 Task: In the  document elizabeth.rtf Add another  'page' Use the Tool Explore 'and look for brief about the picture in first page, copy 2-3 lines in second sheet.' Align the text to the center
Action: Mouse moved to (111, 68)
Screenshot: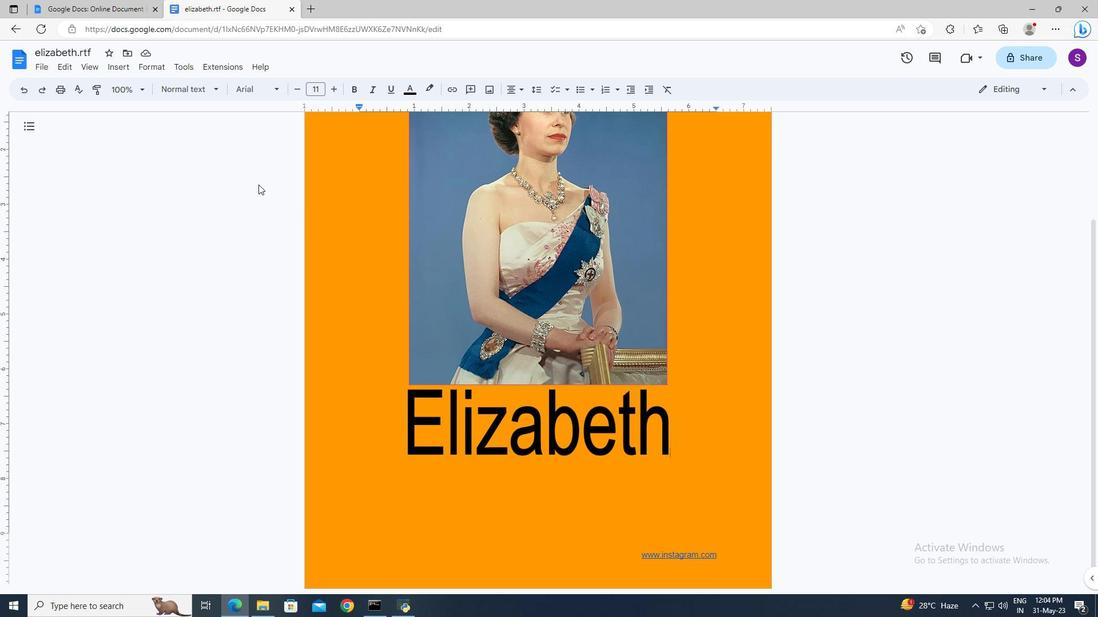 
Action: Mouse pressed left at (111, 68)
Screenshot: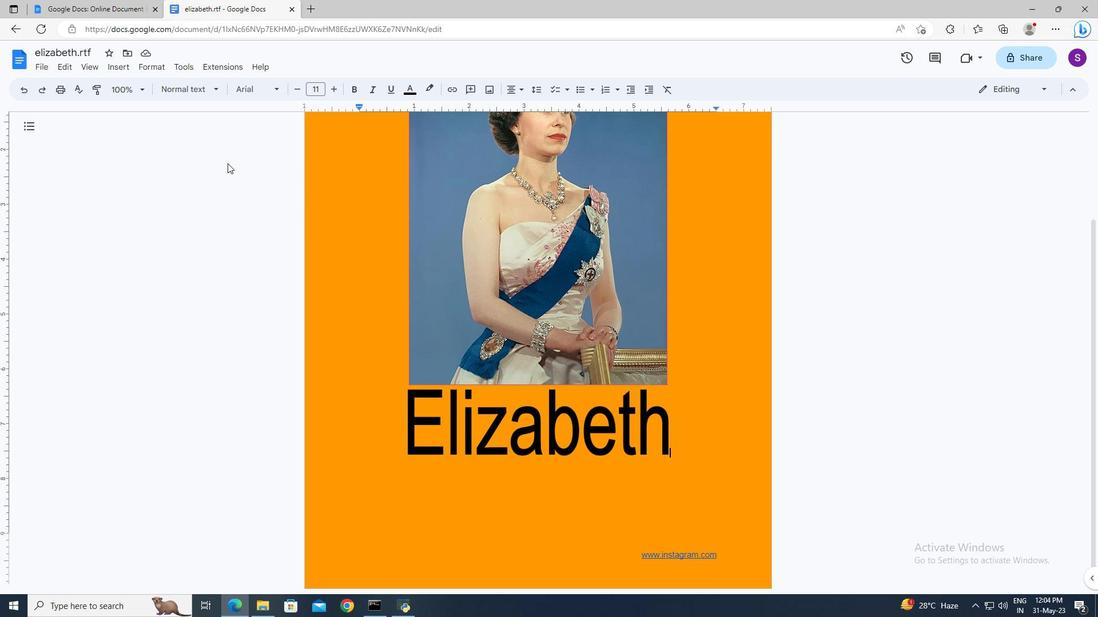 
Action: Mouse moved to (291, 394)
Screenshot: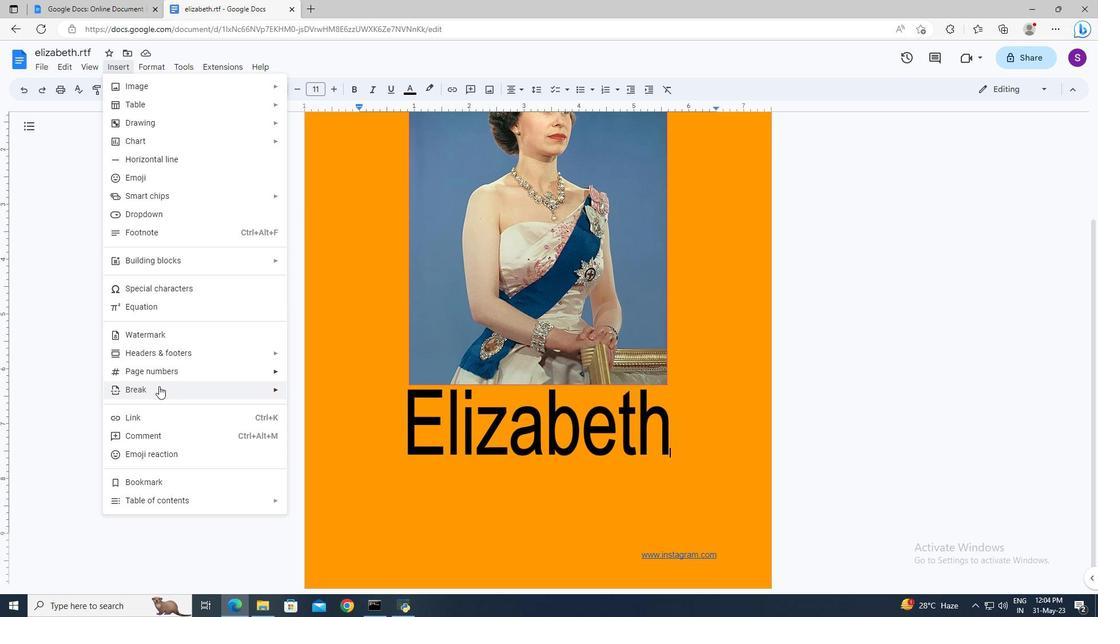
Action: Mouse pressed left at (291, 394)
Screenshot: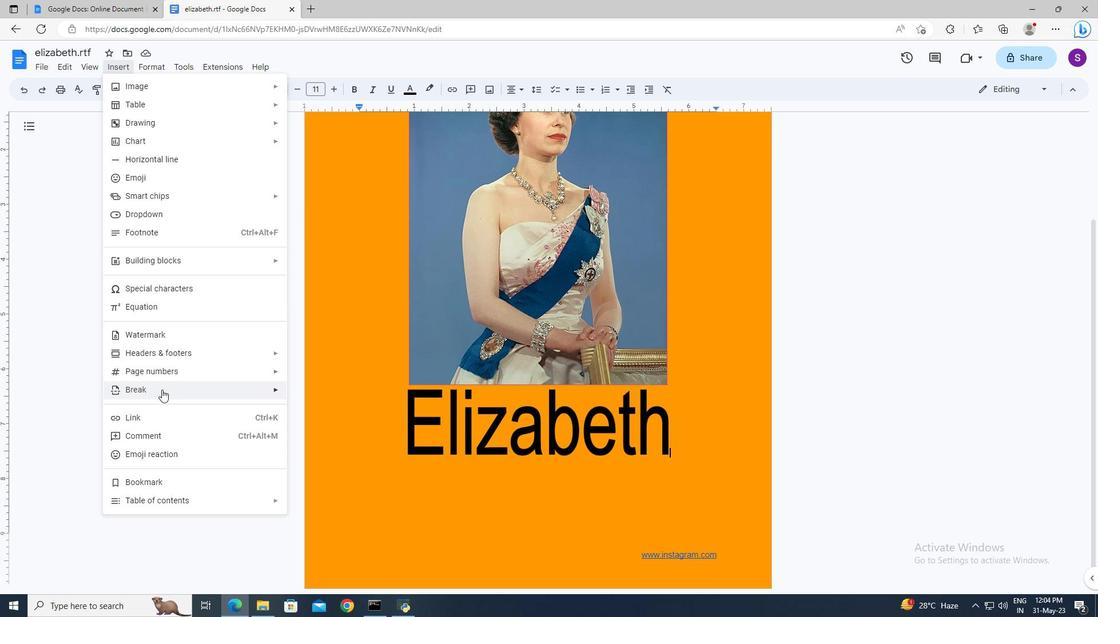 
Action: Mouse moved to (286, 367)
Screenshot: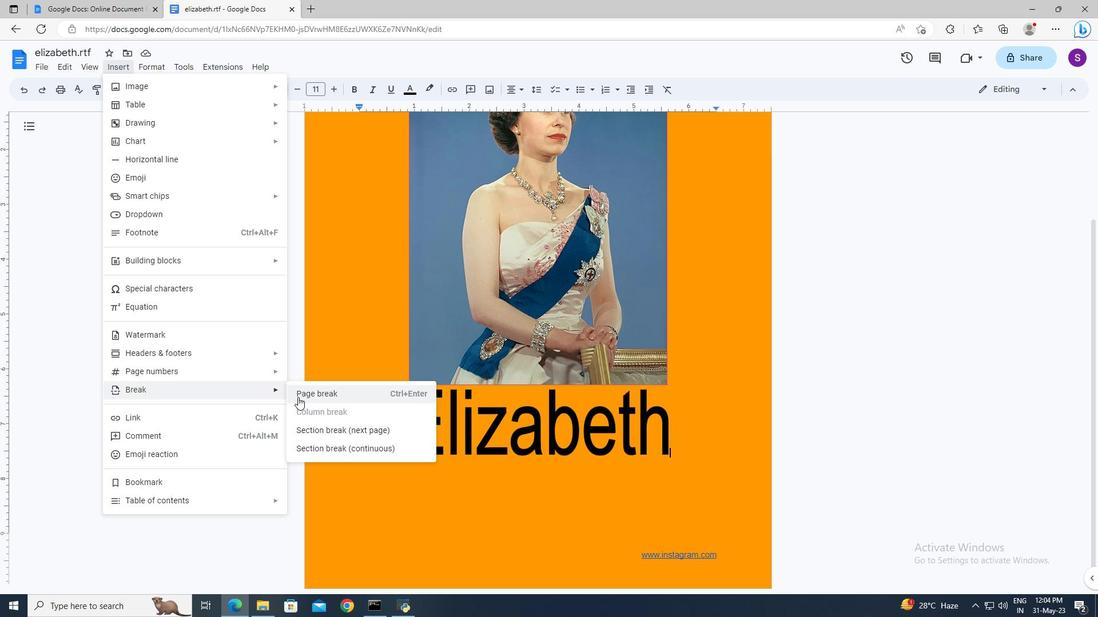 
Action: Key pressed ctrl+Z
Screenshot: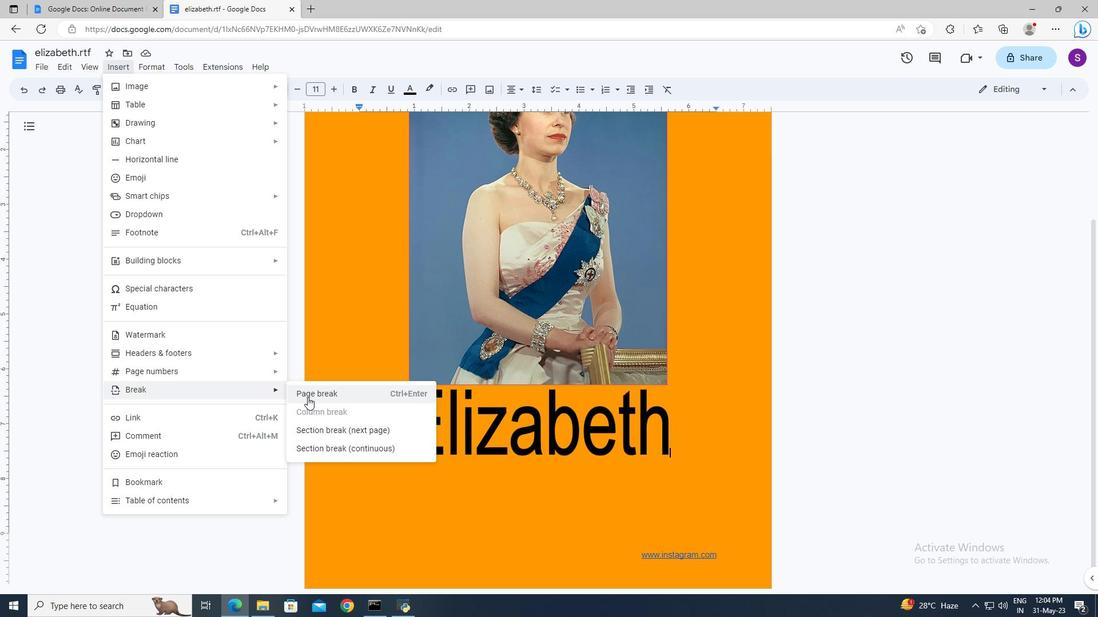 
Action: Mouse moved to (129, 71)
Screenshot: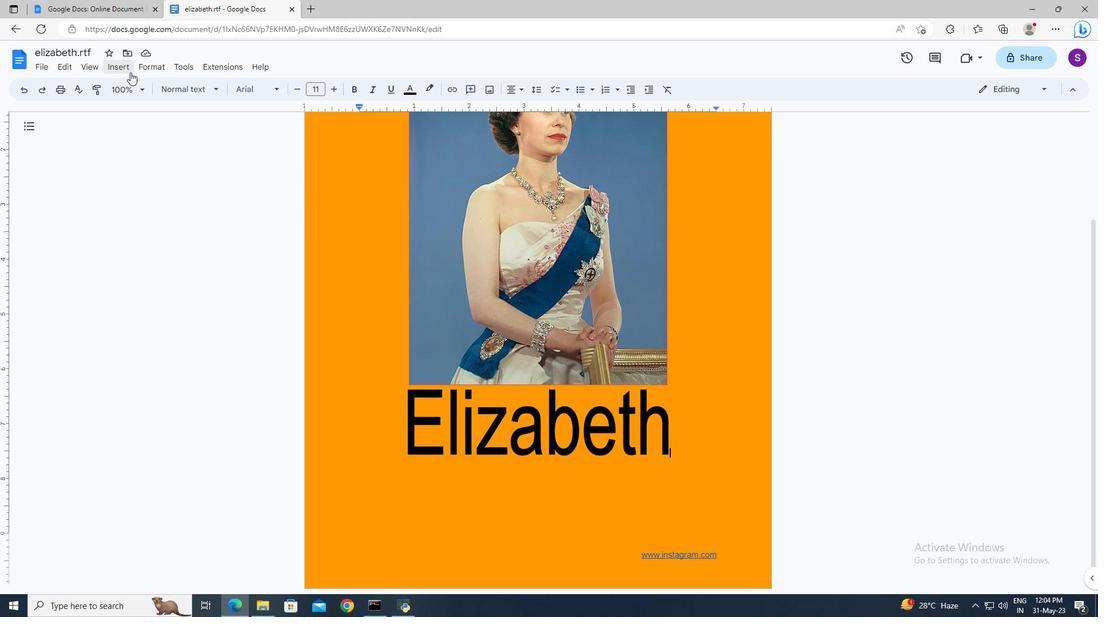 
Action: Mouse pressed left at (129, 71)
Screenshot: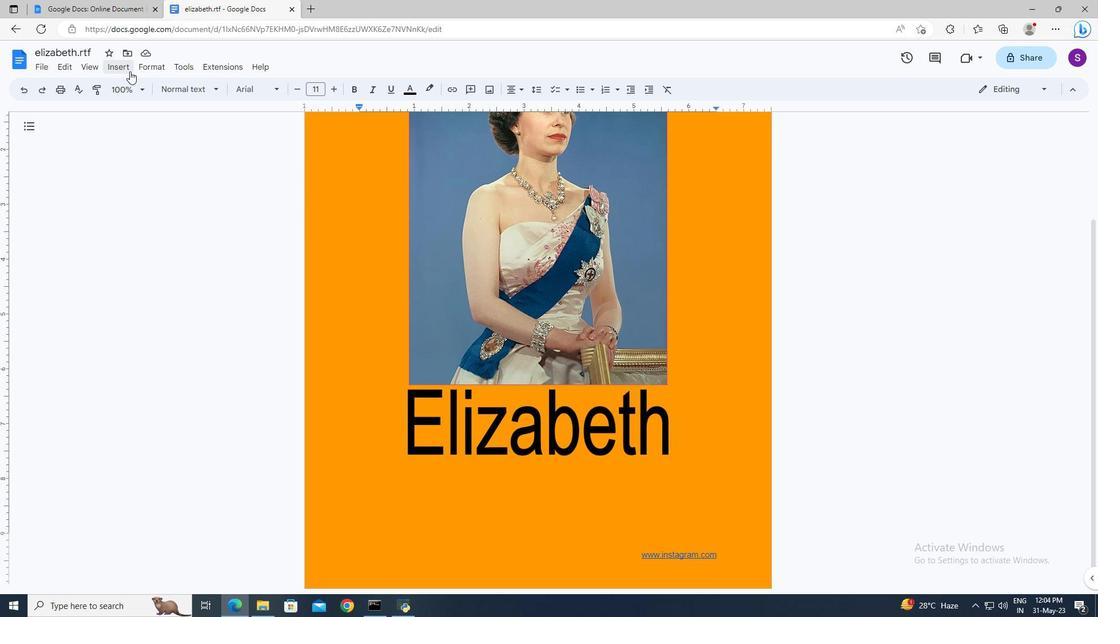 
Action: Mouse moved to (307, 397)
Screenshot: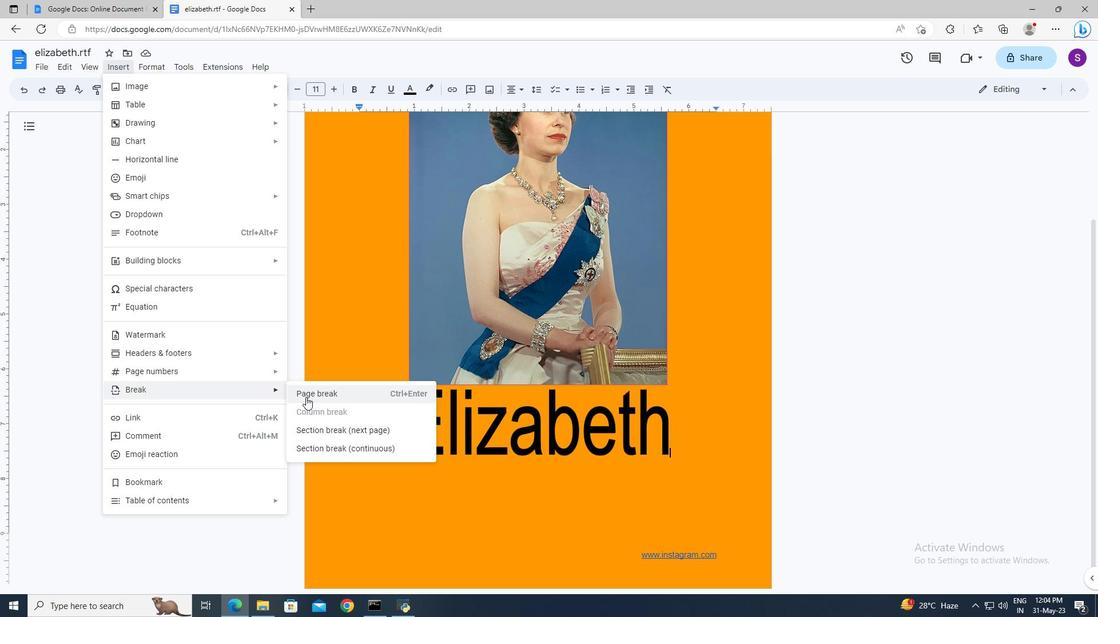 
Action: Mouse pressed left at (307, 397)
Screenshot: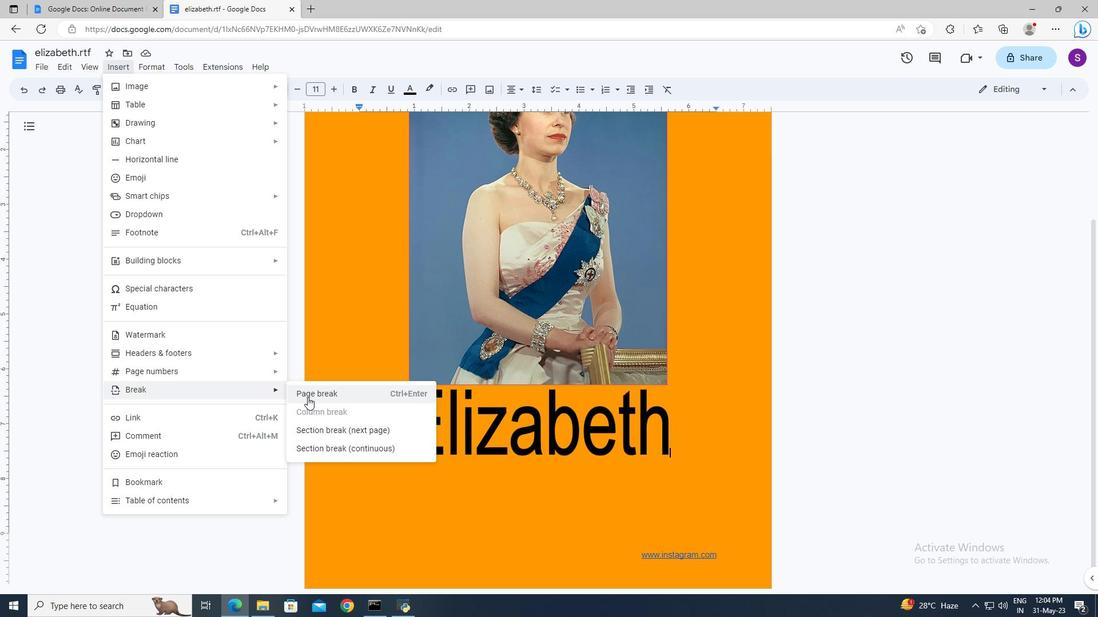 
Action: Mouse moved to (188, 70)
Screenshot: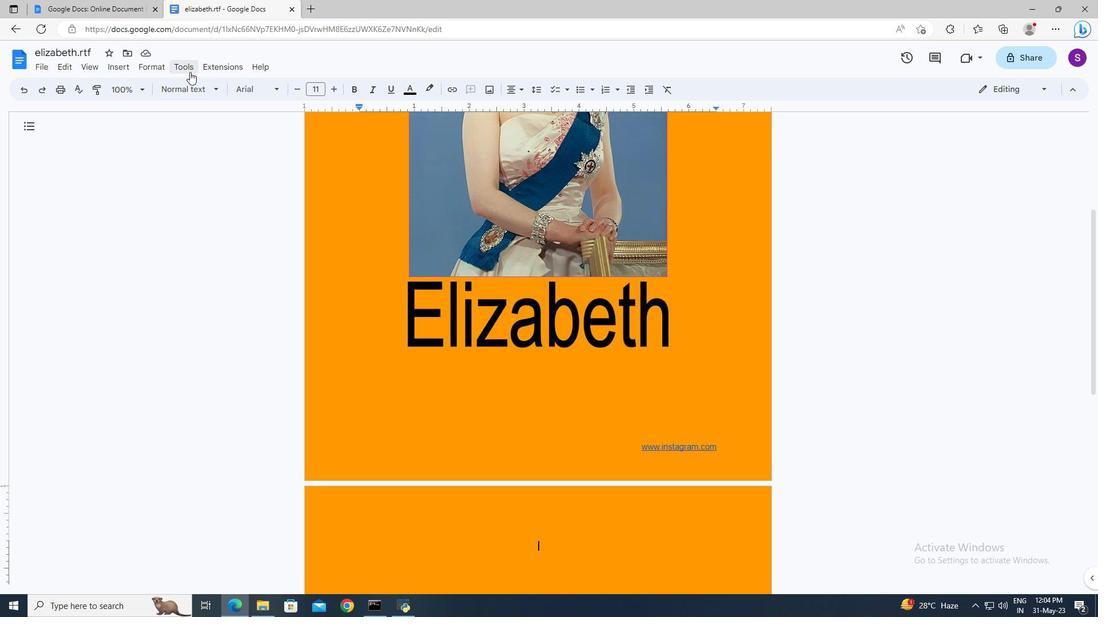 
Action: Mouse pressed left at (188, 70)
Screenshot: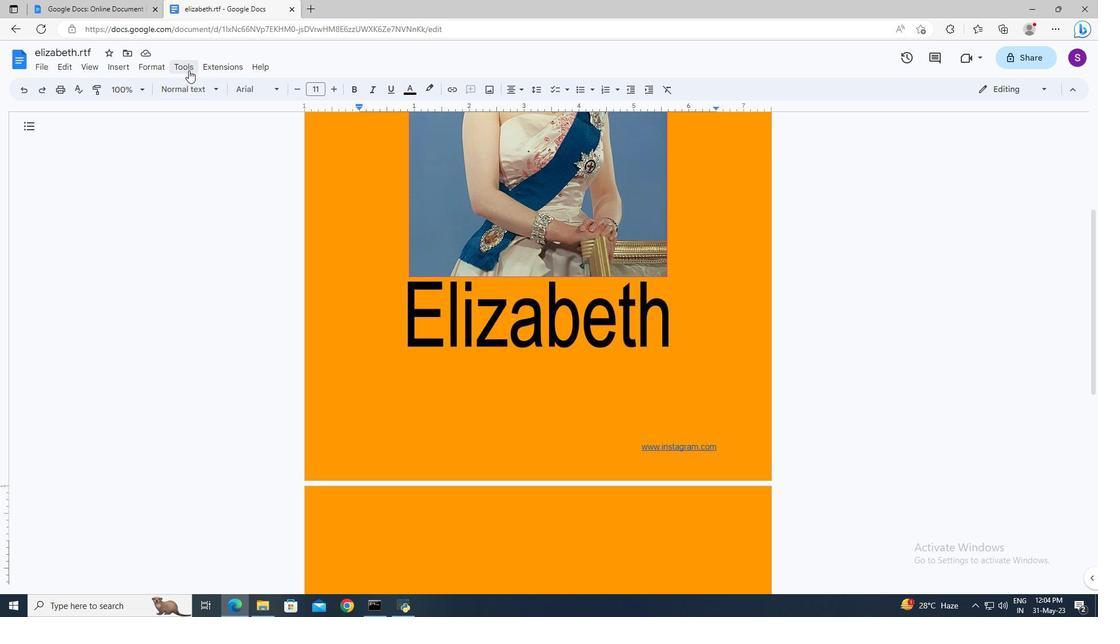 
Action: Mouse moved to (215, 197)
Screenshot: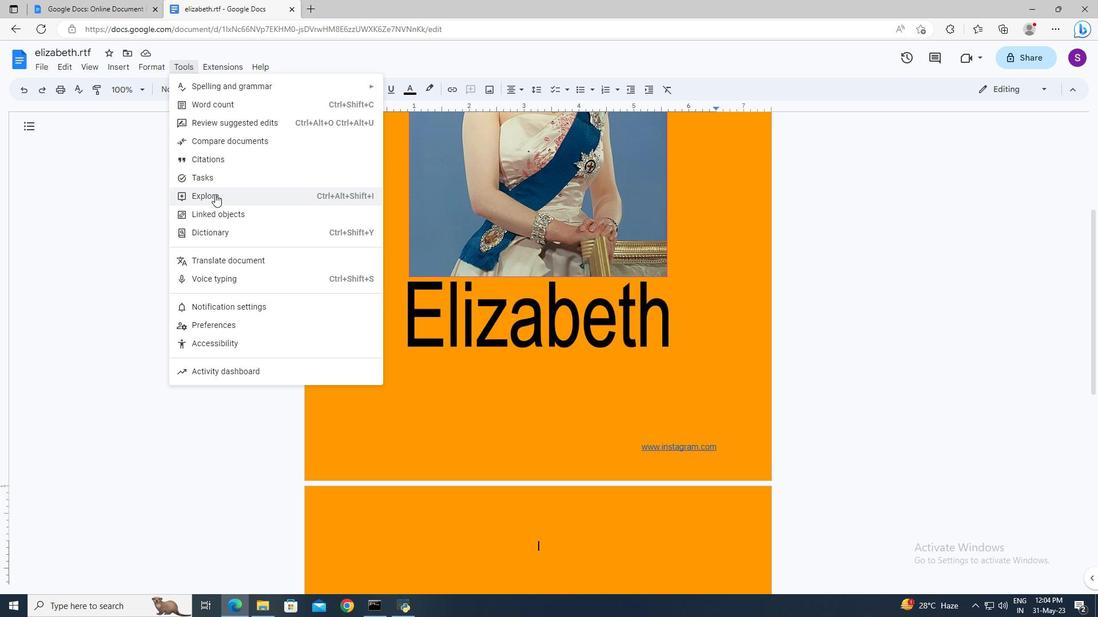 
Action: Mouse pressed left at (215, 197)
Screenshot: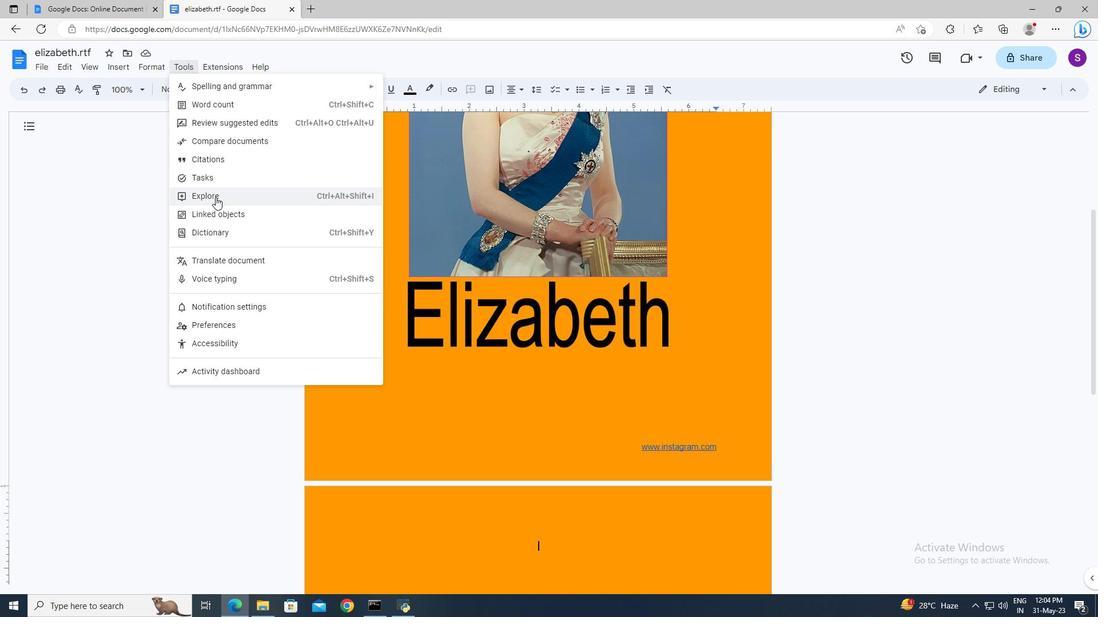
Action: Mouse moved to (975, 121)
Screenshot: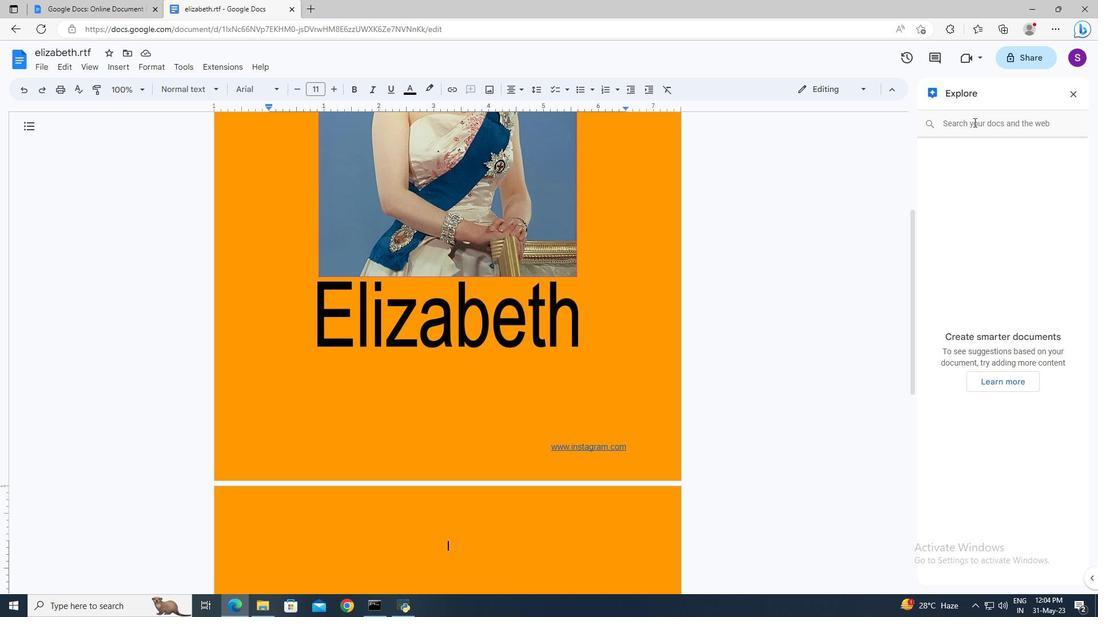 
Action: Mouse pressed left at (975, 121)
Screenshot: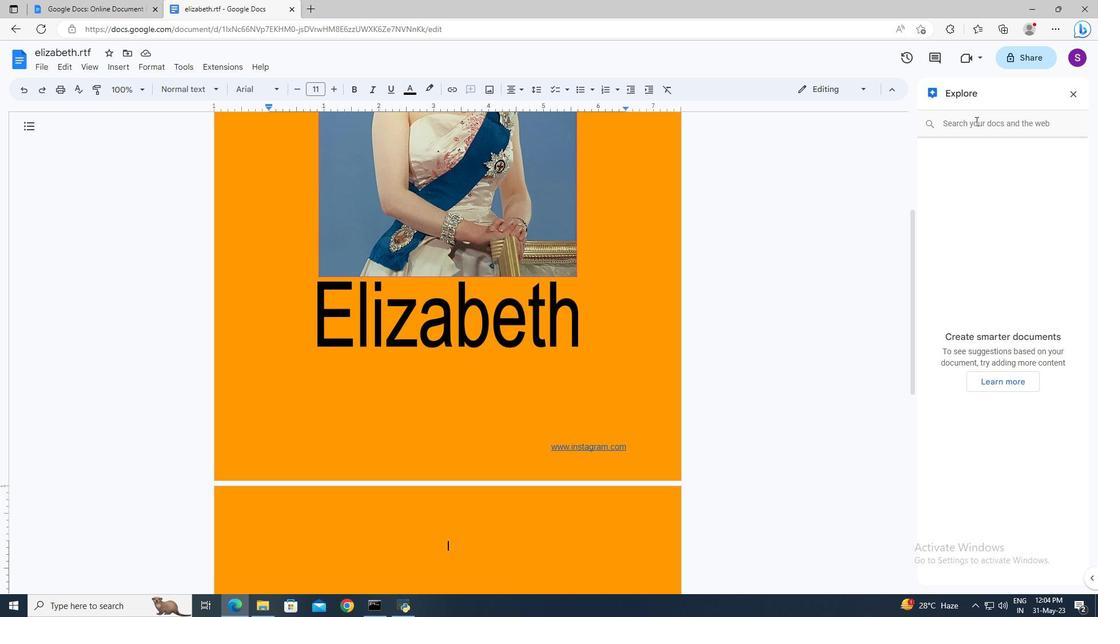 
Action: Key pressed brief<Key.space>about<Key.space>queen<Key.space><Key.shift>Elizabeth<Key.space><Key.shift>II<Key.enter>
Screenshot: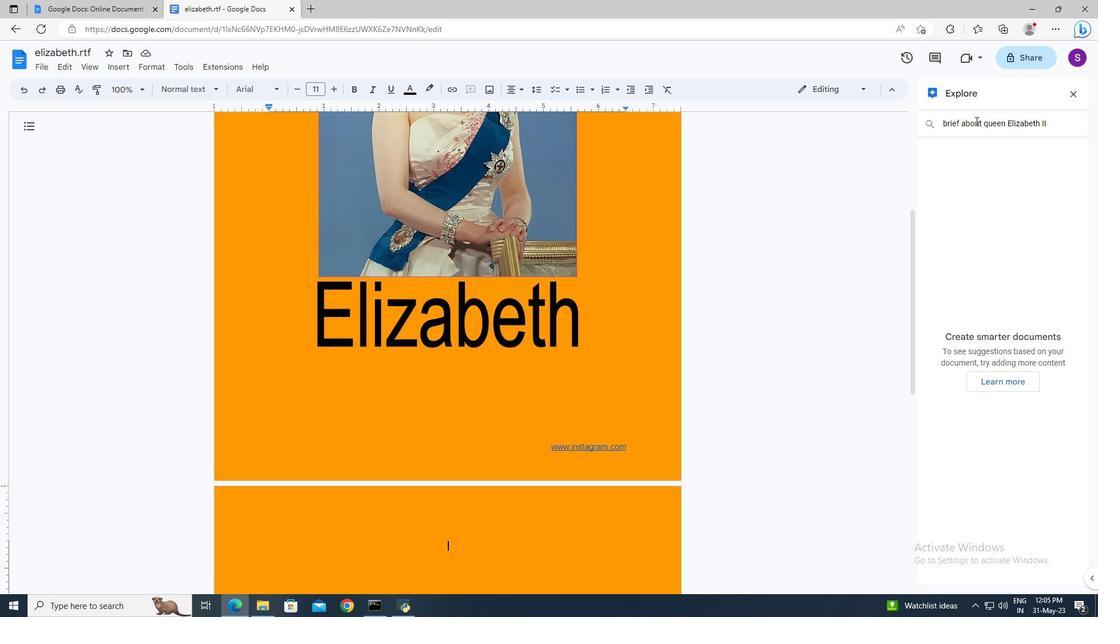 
Action: Mouse moved to (852, 267)
Screenshot: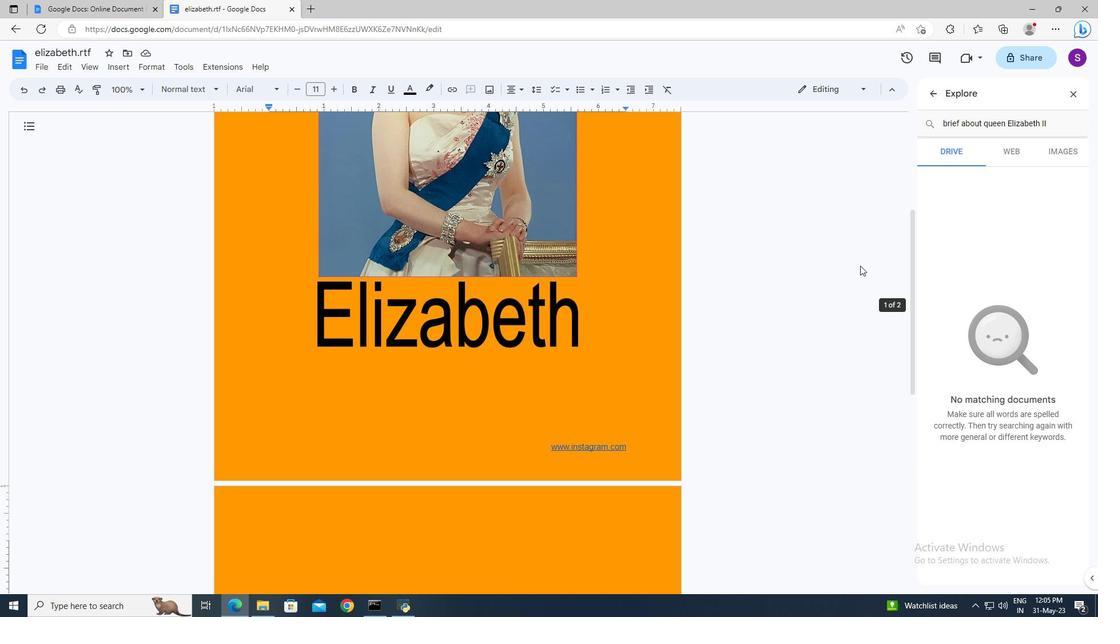 
Action: Mouse scrolled (852, 267) with delta (0, 0)
Screenshot: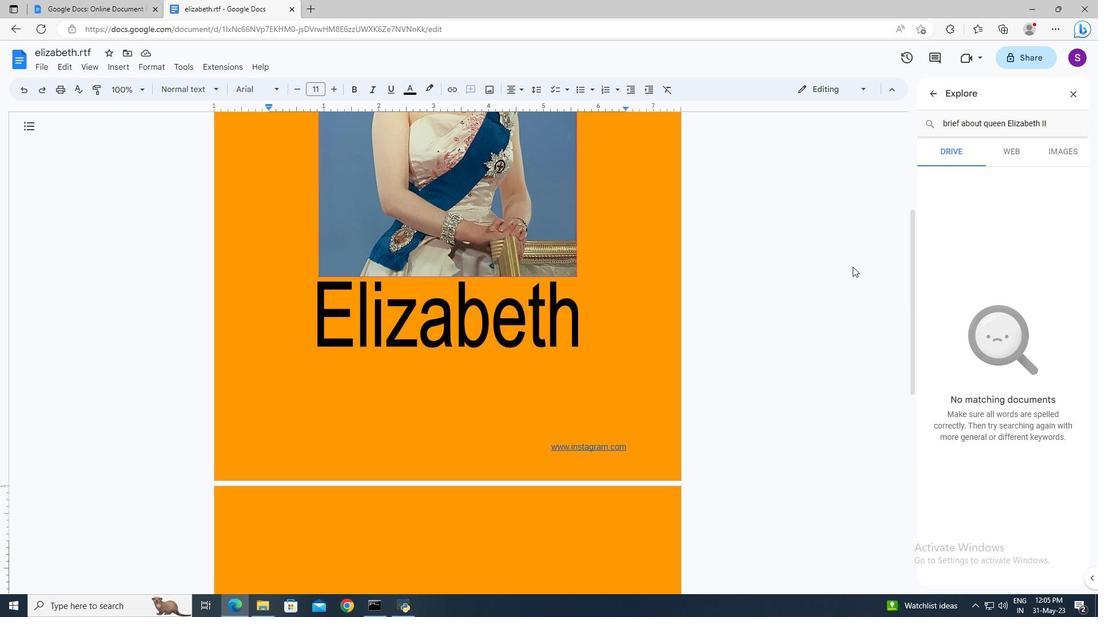
Action: Mouse moved to (963, 201)
Screenshot: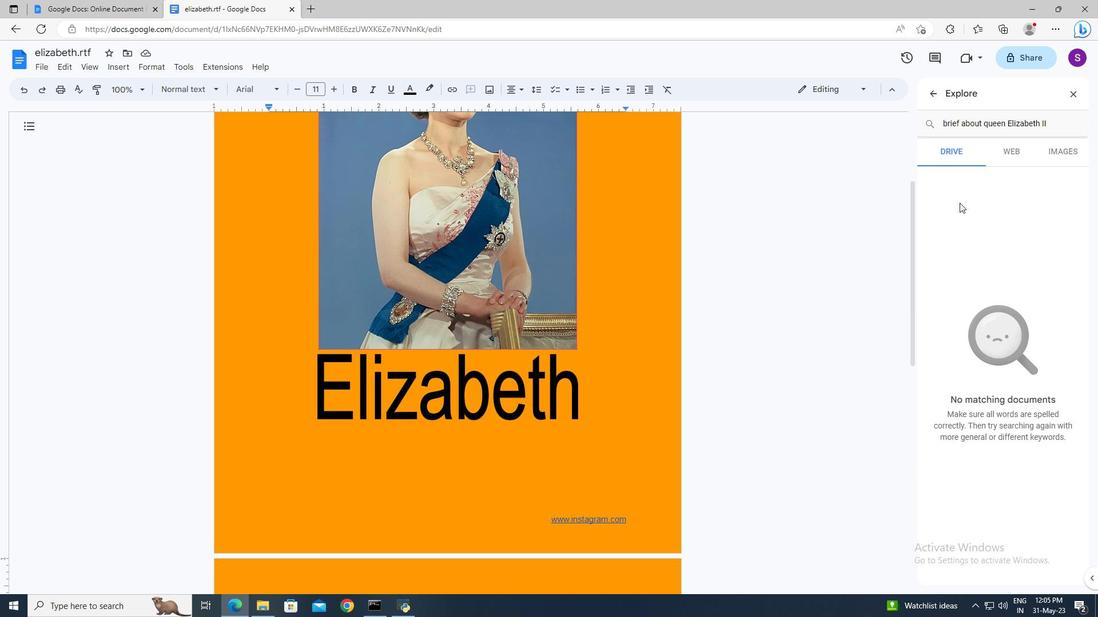 
Action: Mouse scrolled (963, 202) with delta (0, 0)
Screenshot: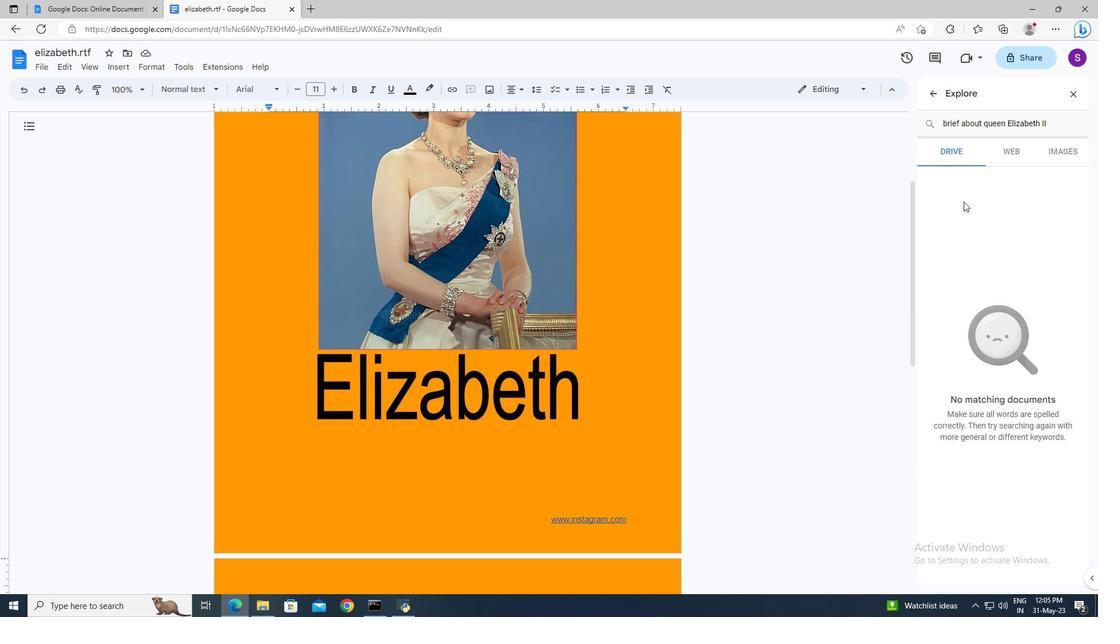 
Action: Mouse scrolled (963, 202) with delta (0, 0)
Screenshot: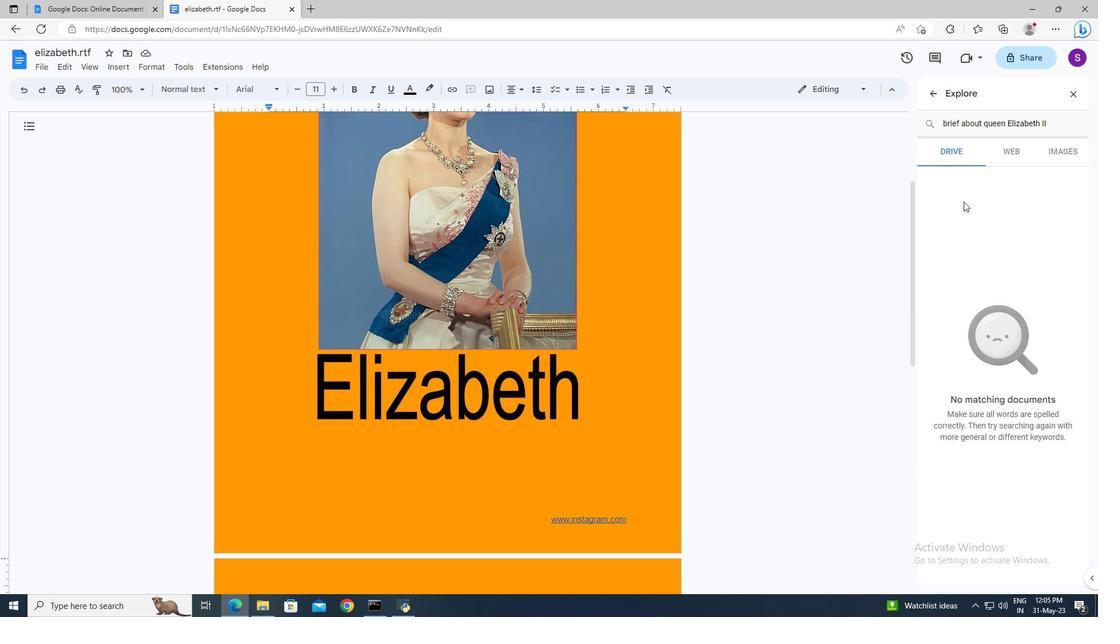 
Action: Mouse moved to (818, 202)
Screenshot: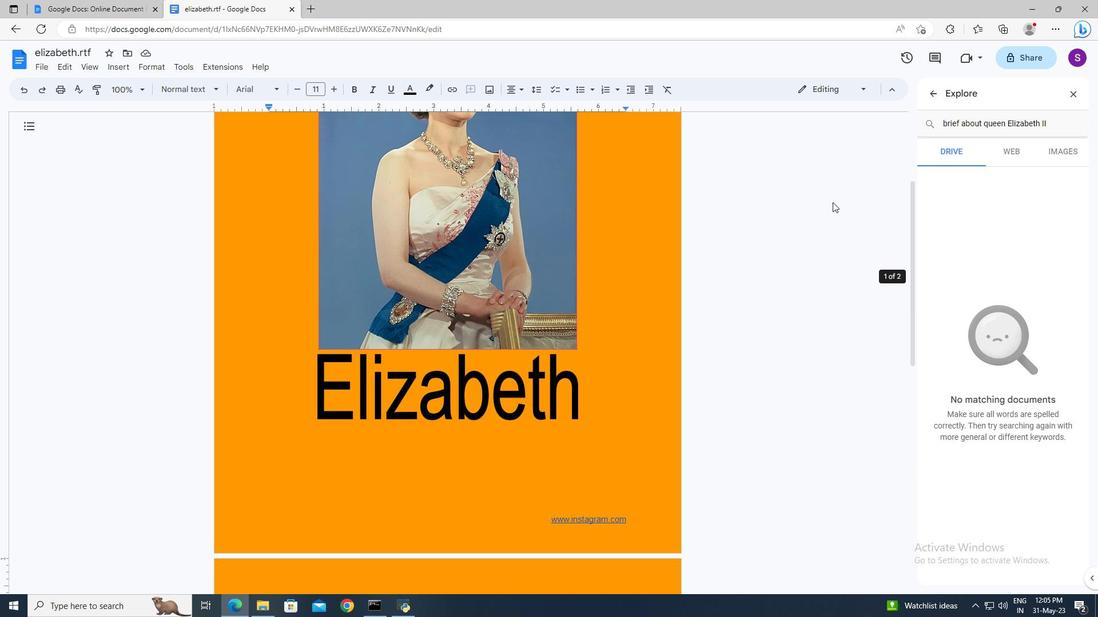 
Action: Mouse scrolled (818, 203) with delta (0, 0)
Screenshot: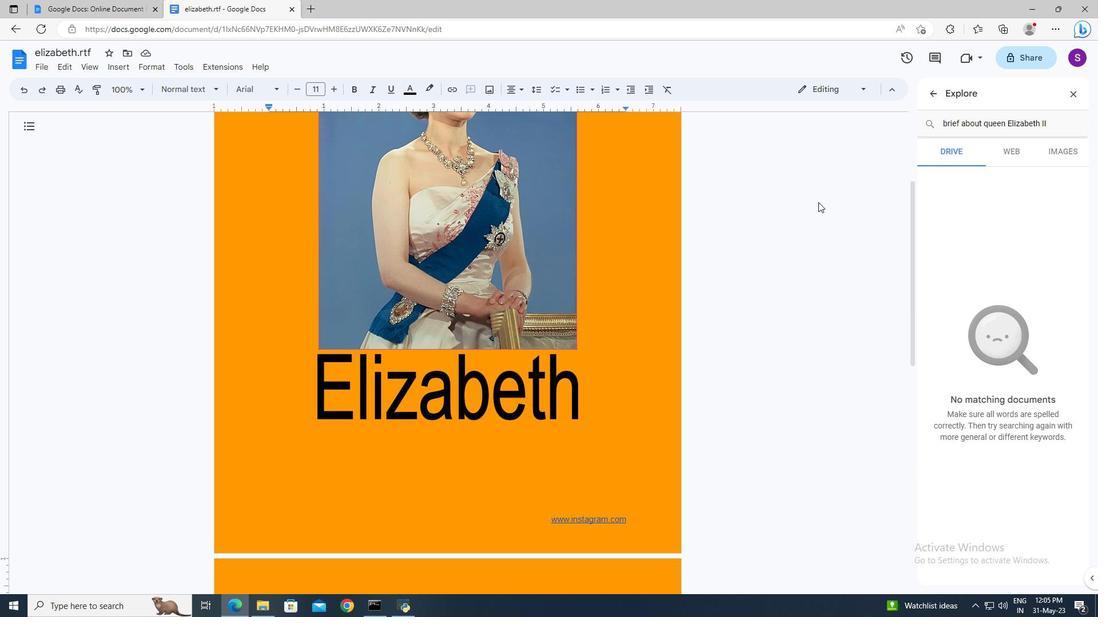 
Action: Mouse moved to (1013, 151)
Screenshot: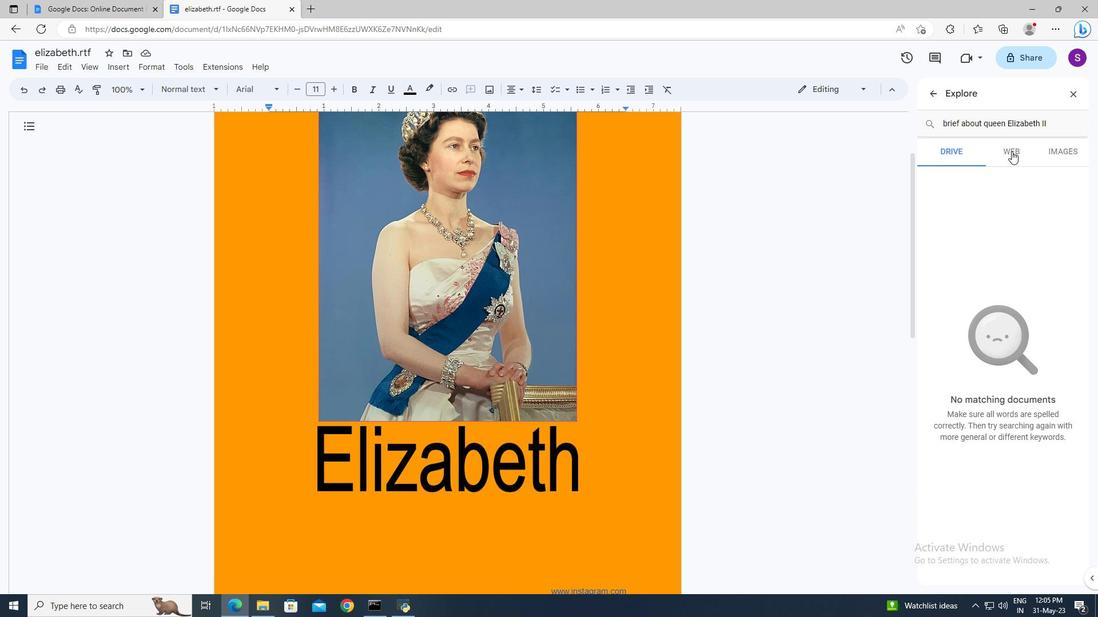 
Action: Mouse pressed left at (1013, 151)
Screenshot: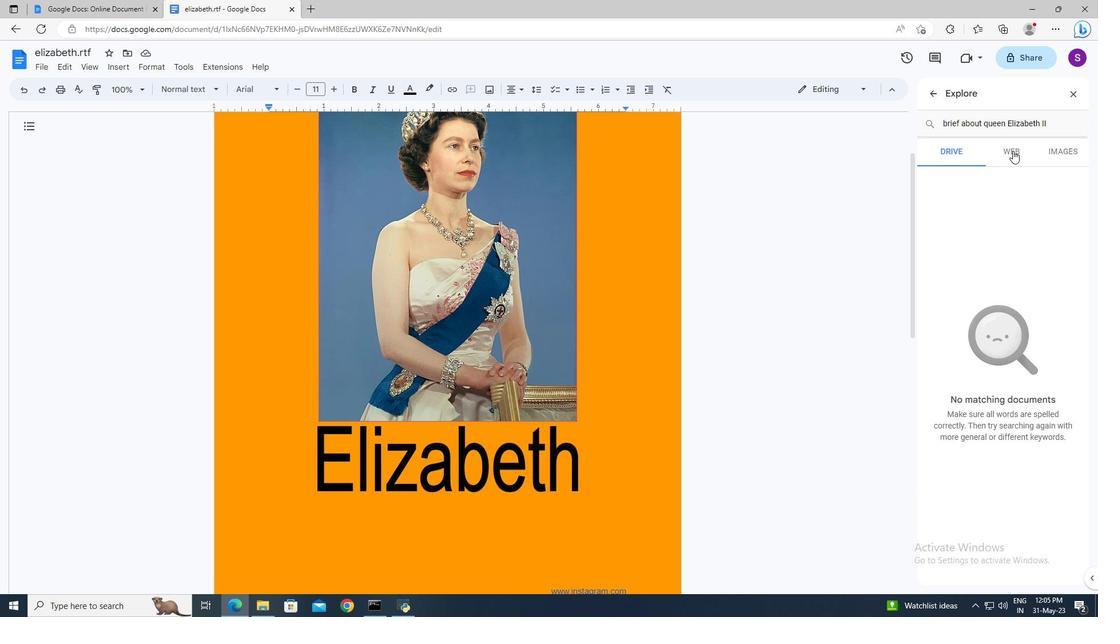 
Action: Mouse moved to (999, 219)
Screenshot: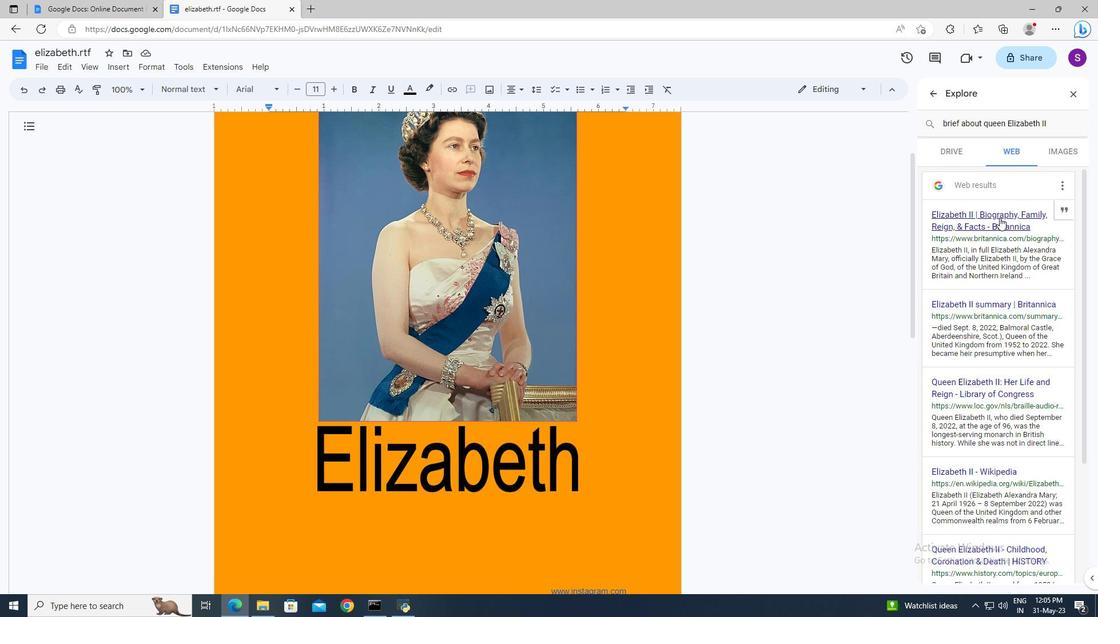 
Action: Mouse pressed left at (999, 219)
Screenshot: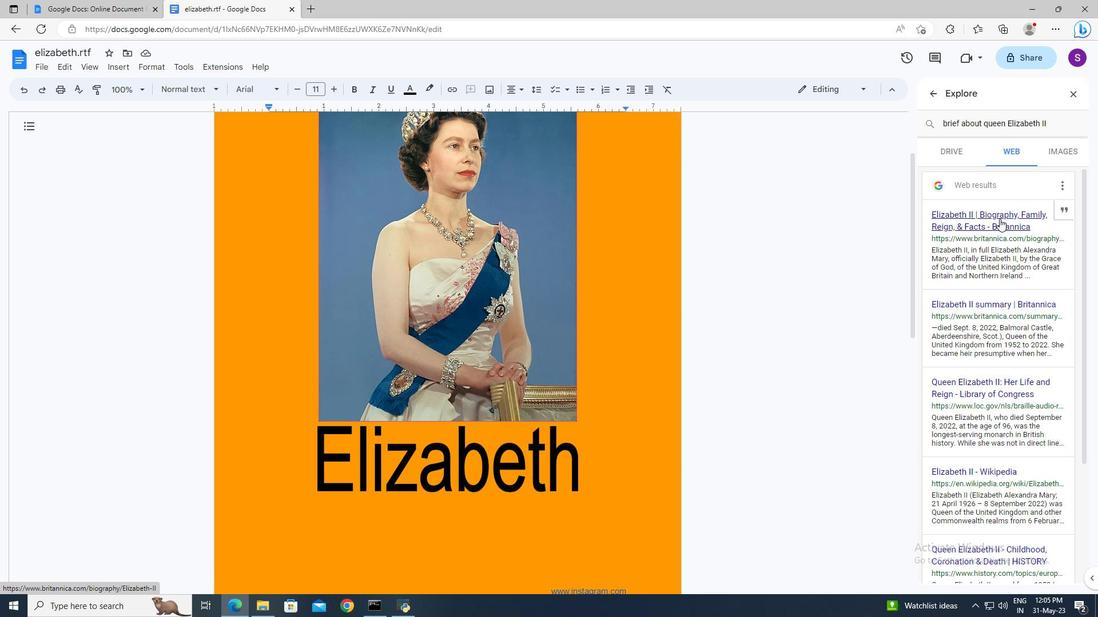 
Action: Mouse moved to (294, 295)
Screenshot: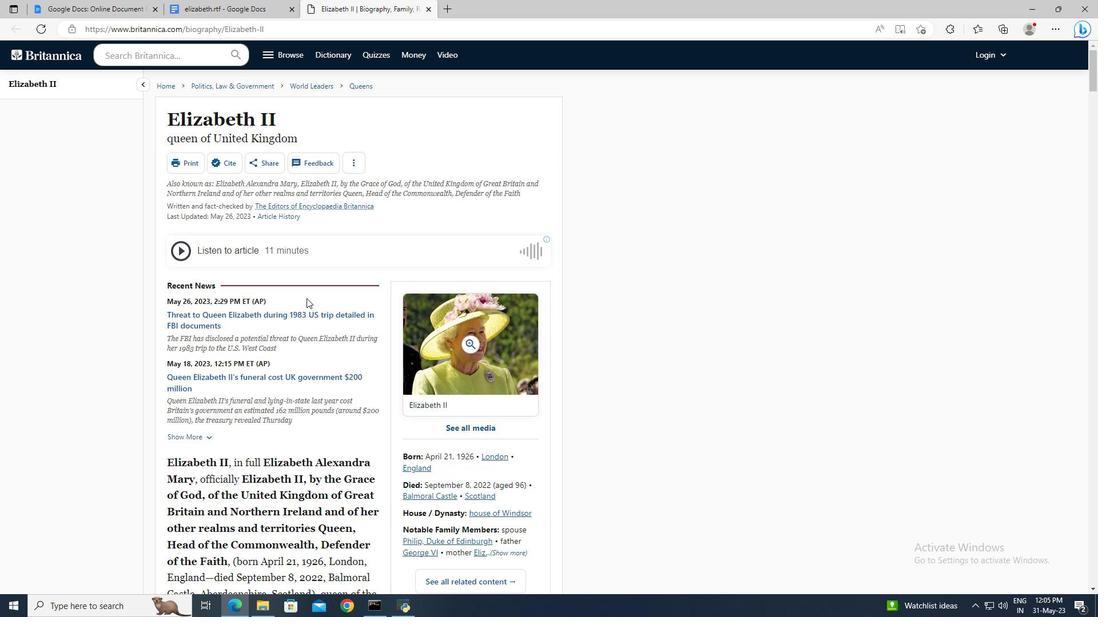 
Action: Mouse scrolled (294, 294) with delta (0, 0)
Screenshot: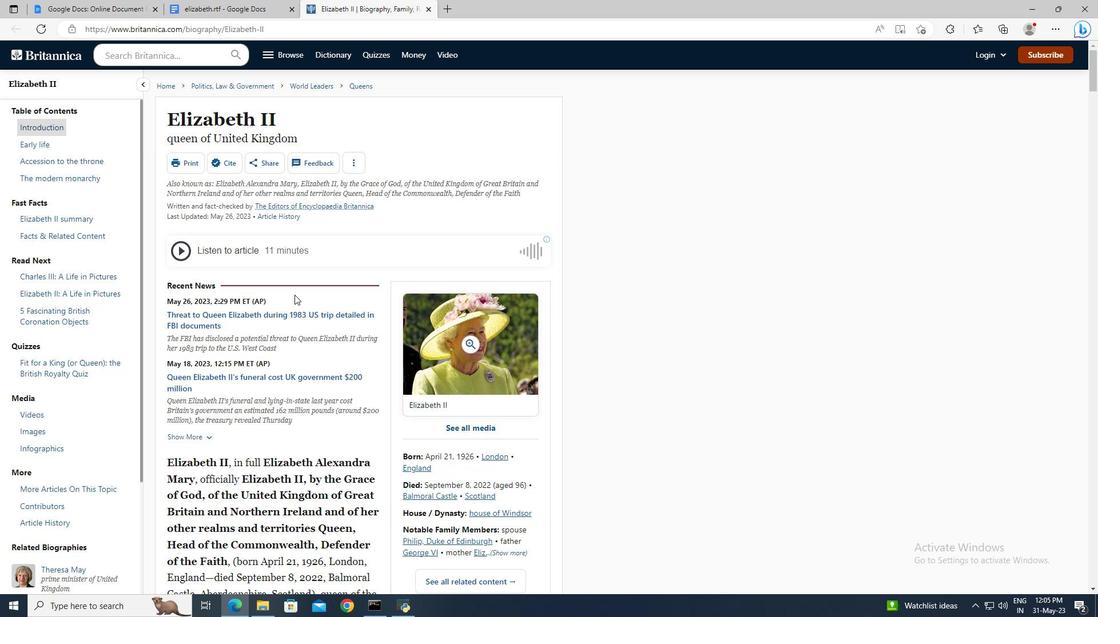 
Action: Mouse moved to (167, 377)
Screenshot: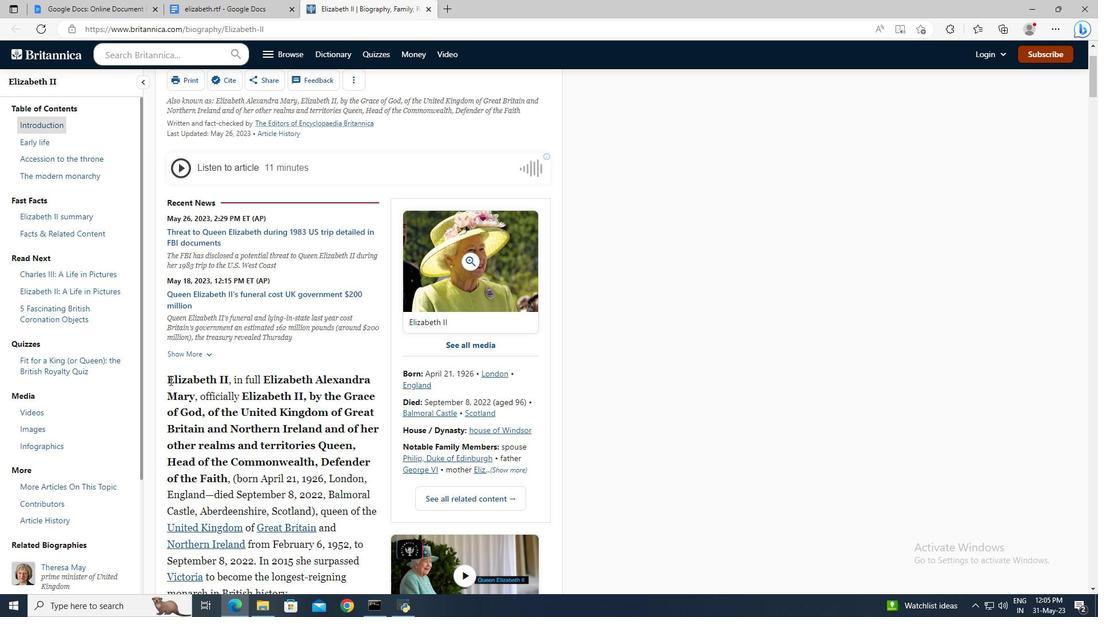 
Action: Mouse pressed left at (167, 377)
Screenshot: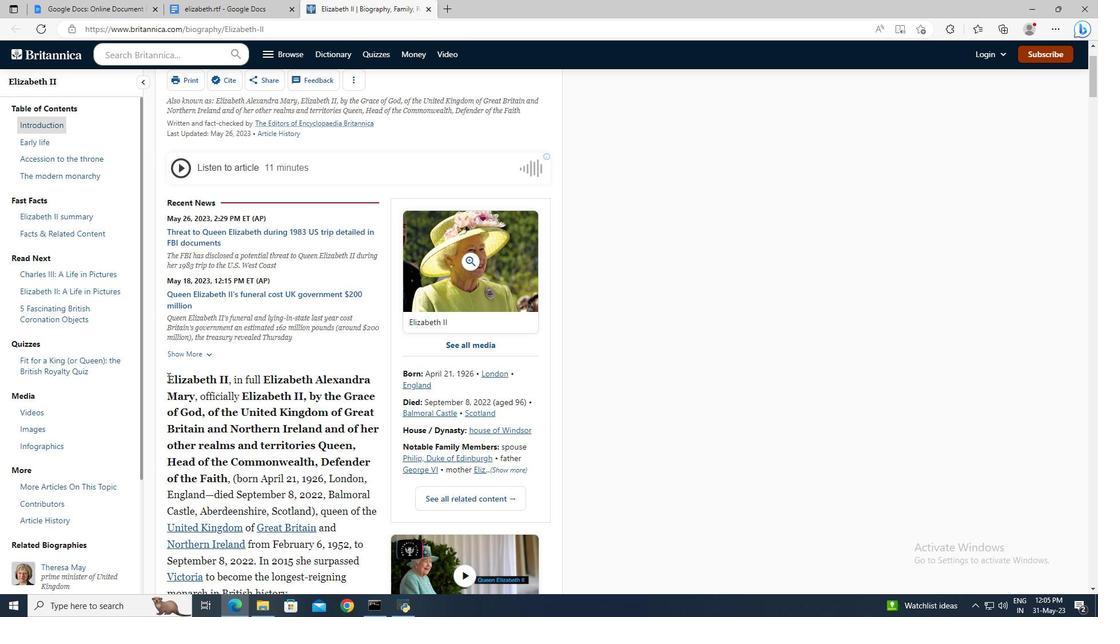 
Action: Mouse moved to (219, 455)
Screenshot: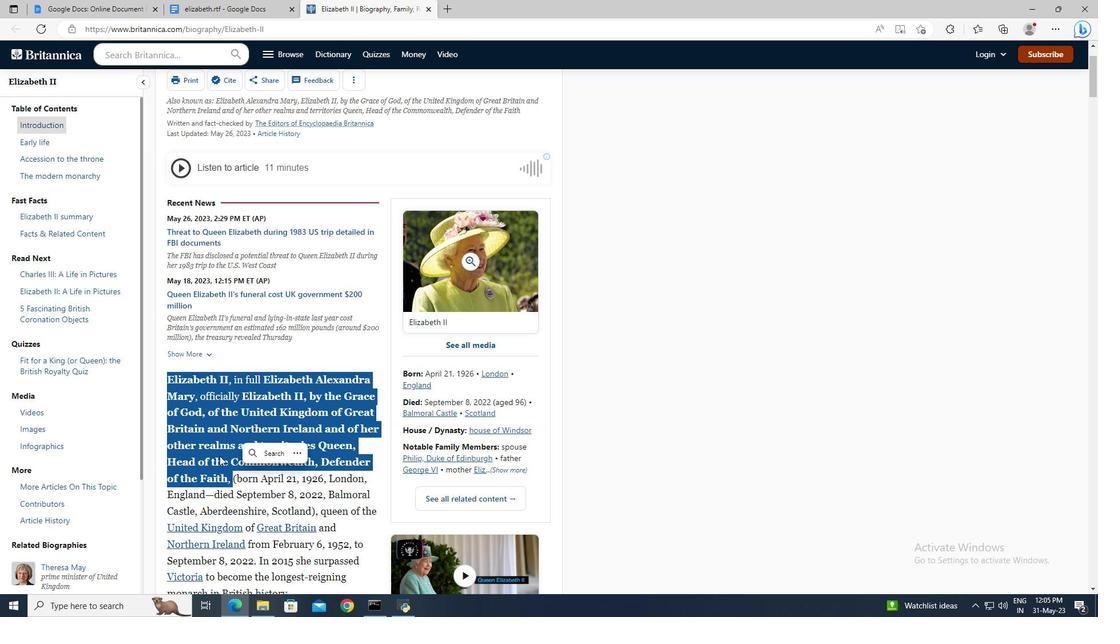 
Action: Mouse pressed right at (219, 455)
Screenshot: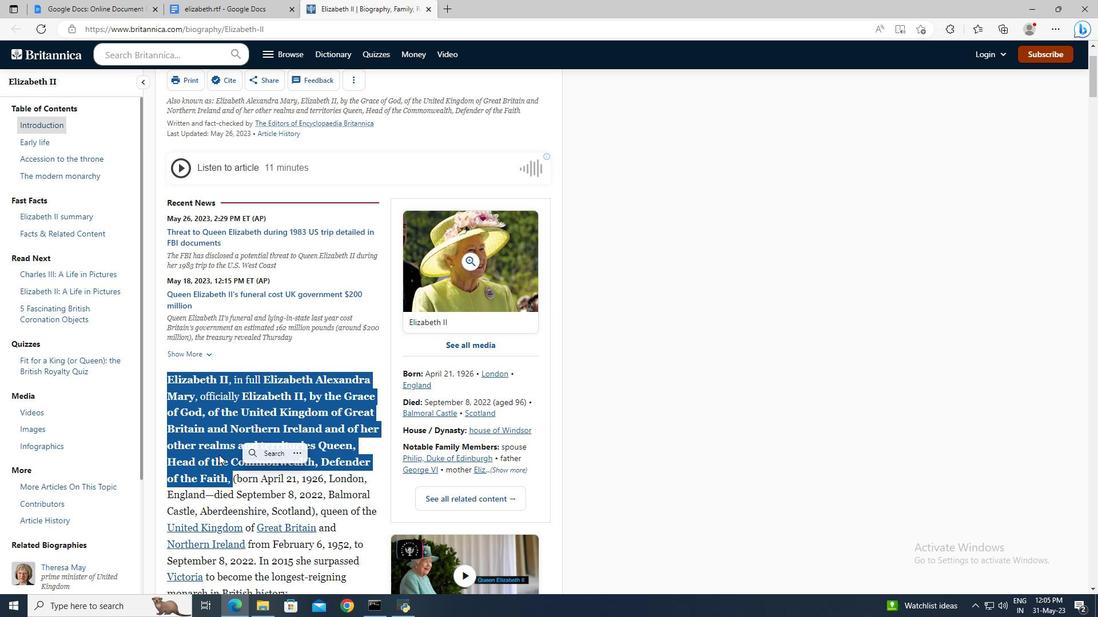 
Action: Mouse moved to (253, 258)
Screenshot: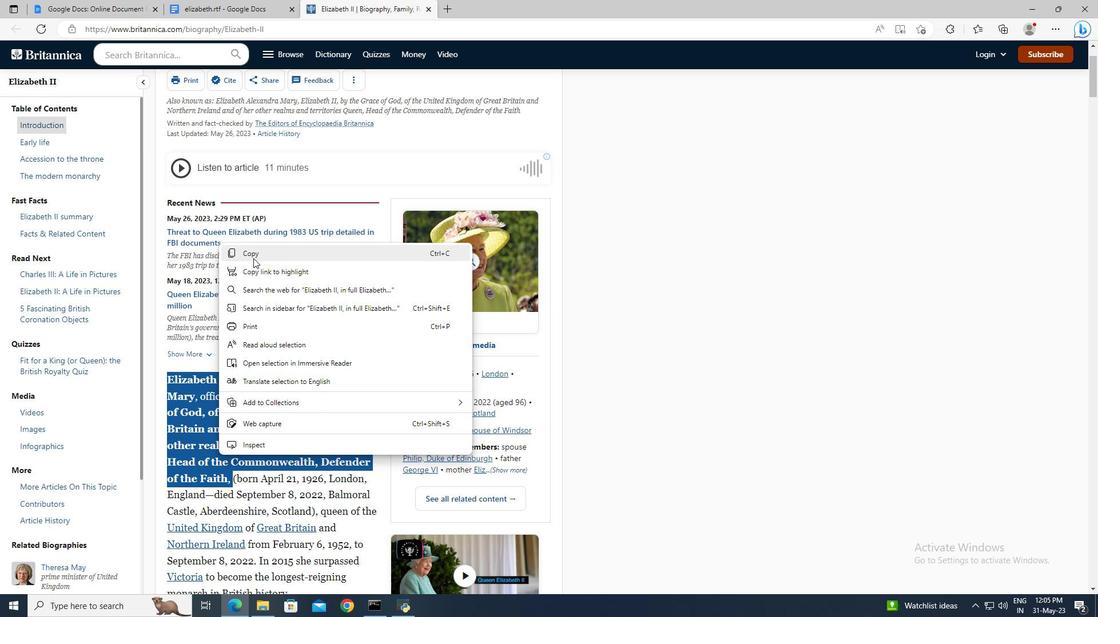 
Action: Mouse pressed left at (253, 258)
Screenshot: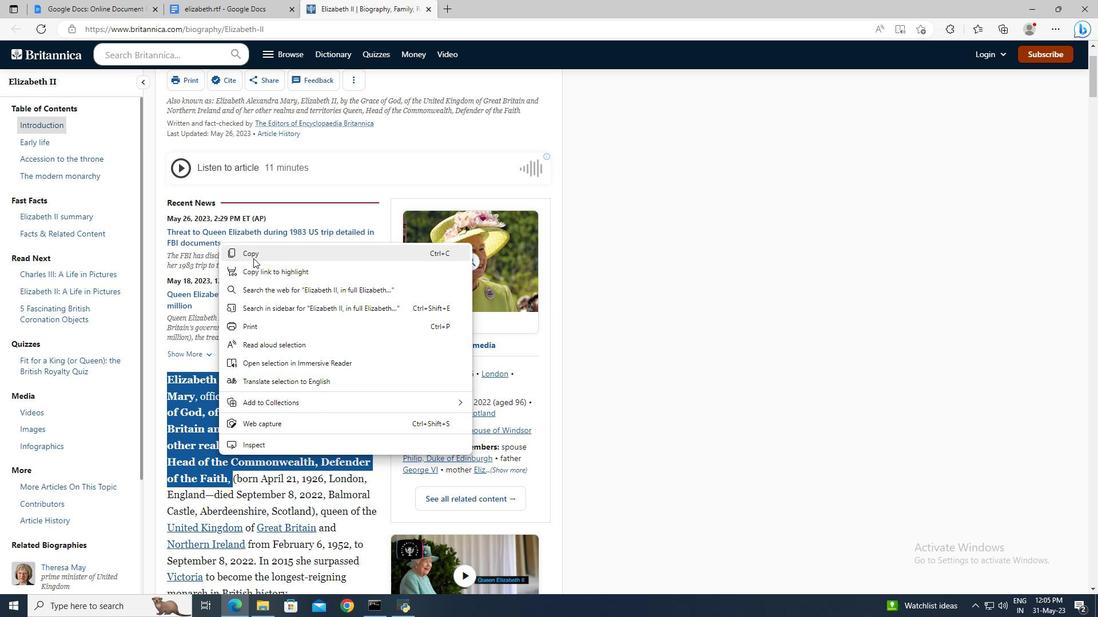 
Action: Mouse moved to (235, 0)
Screenshot: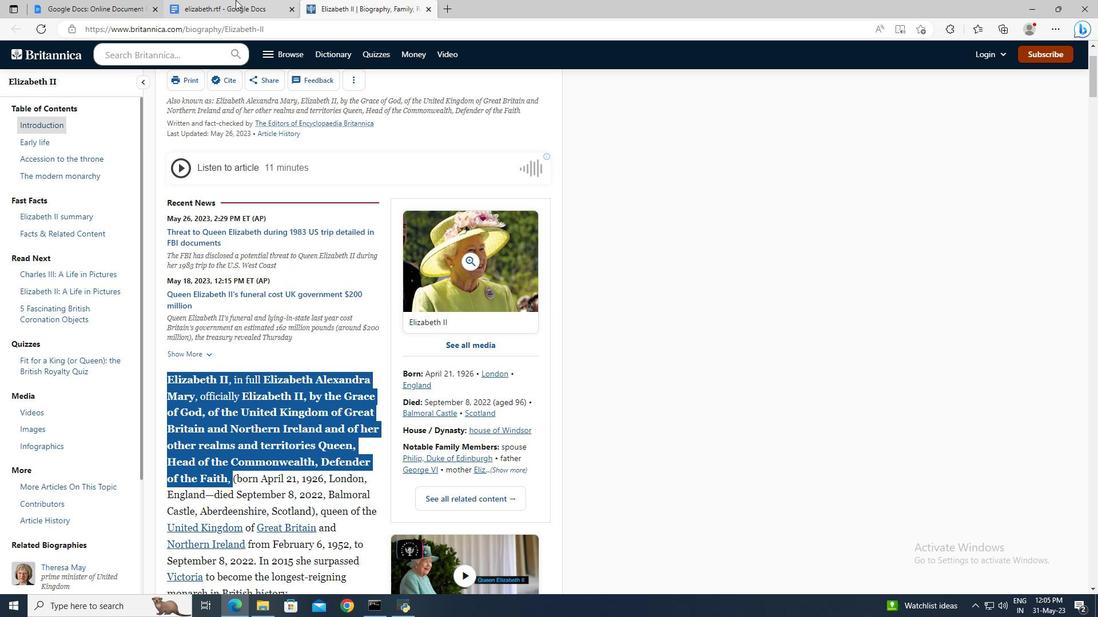 
Action: Mouse pressed left at (235, 0)
Screenshot: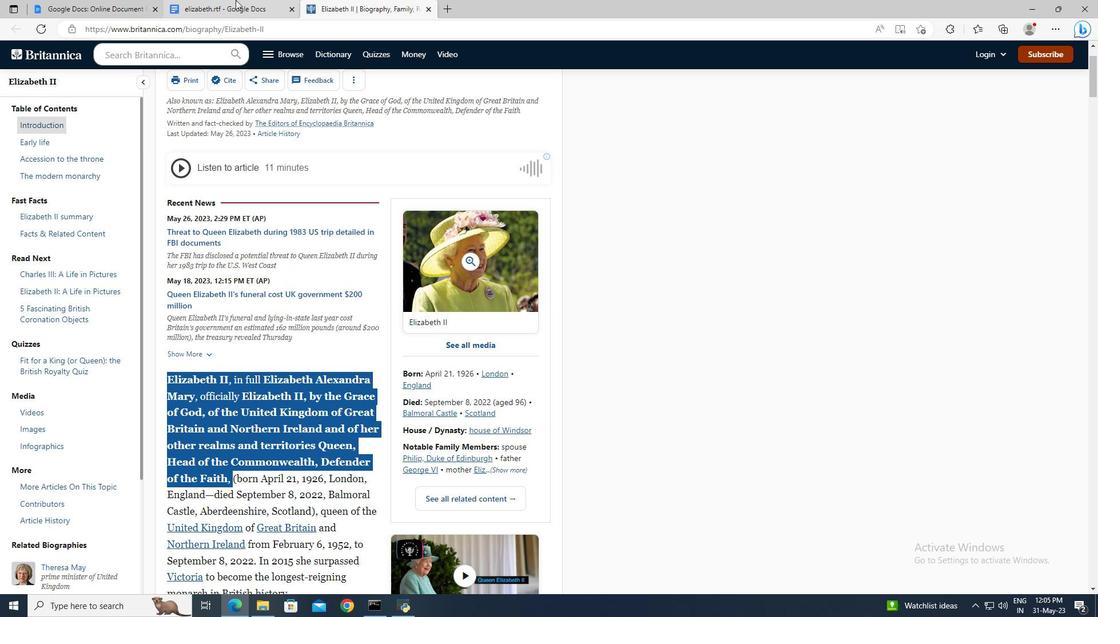 
Action: Mouse moved to (416, 410)
Screenshot: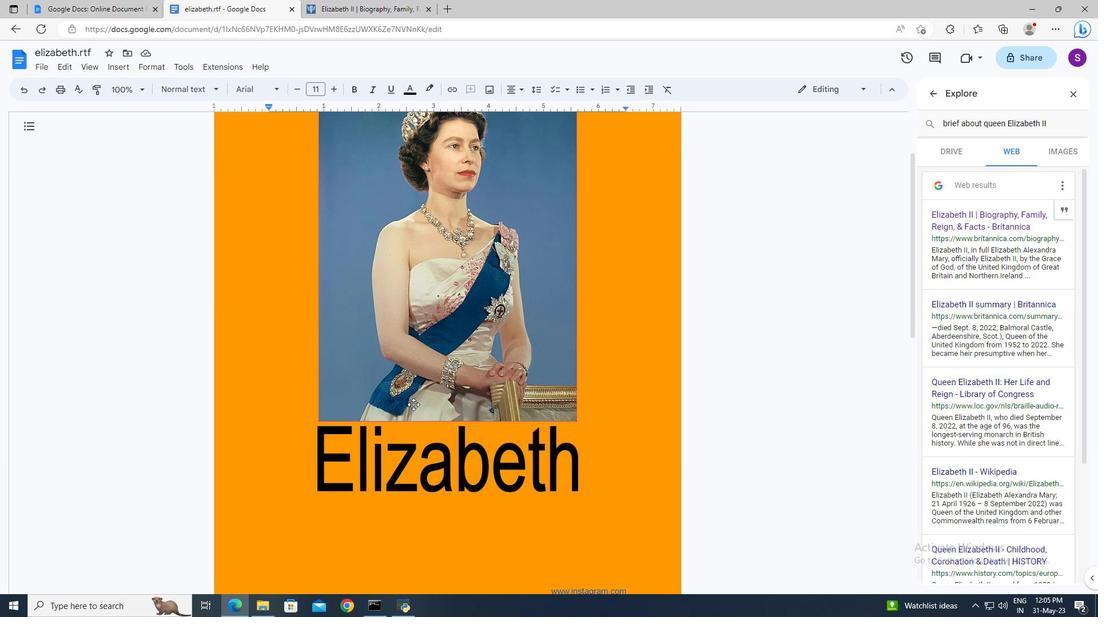 
Action: Mouse scrolled (416, 409) with delta (0, 0)
Screenshot: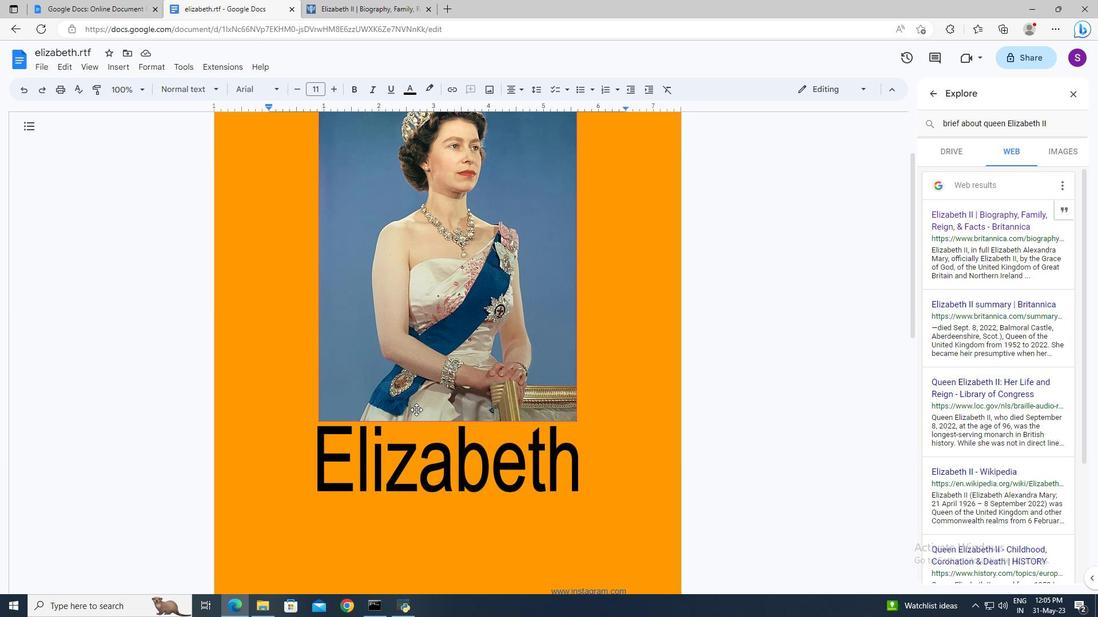 
Action: Mouse scrolled (416, 409) with delta (0, 0)
Screenshot: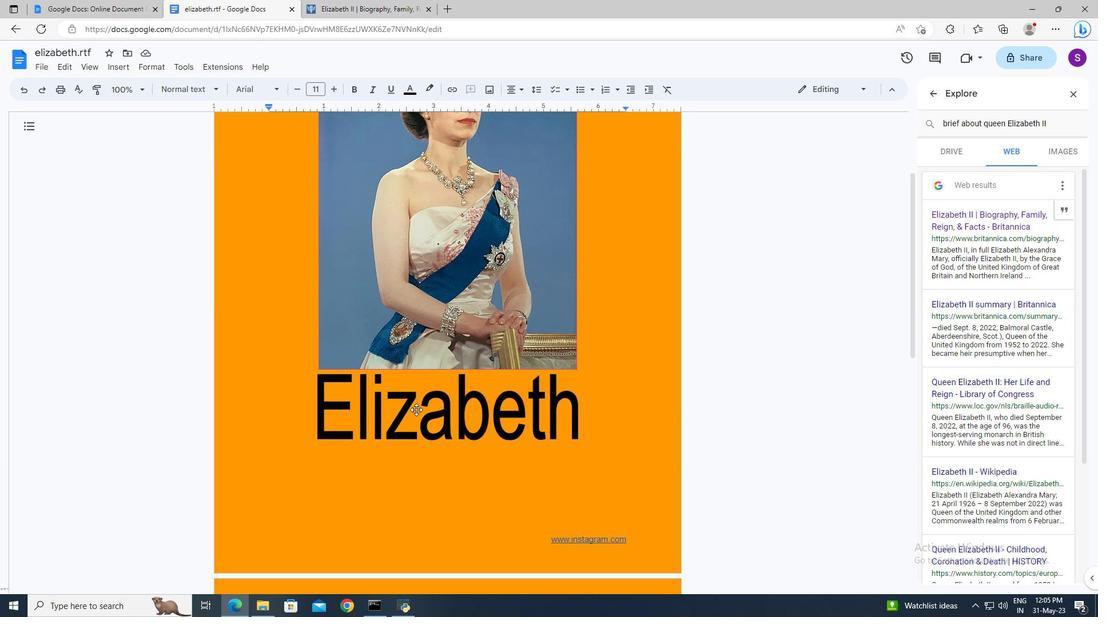 
Action: Mouse scrolled (416, 409) with delta (0, 0)
Screenshot: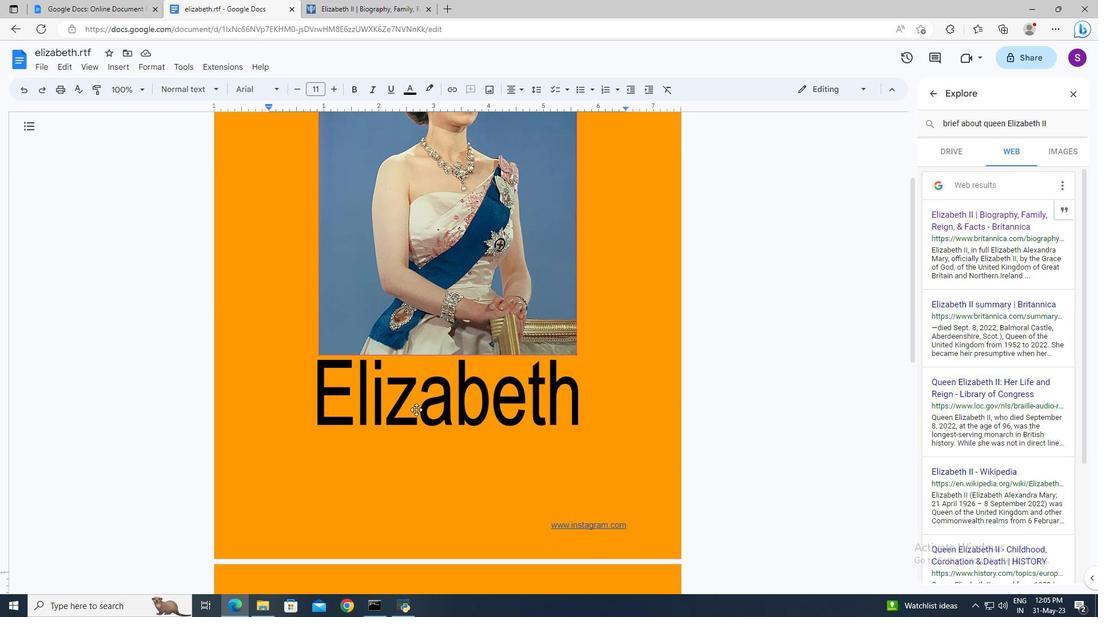 
Action: Mouse moved to (411, 477)
Screenshot: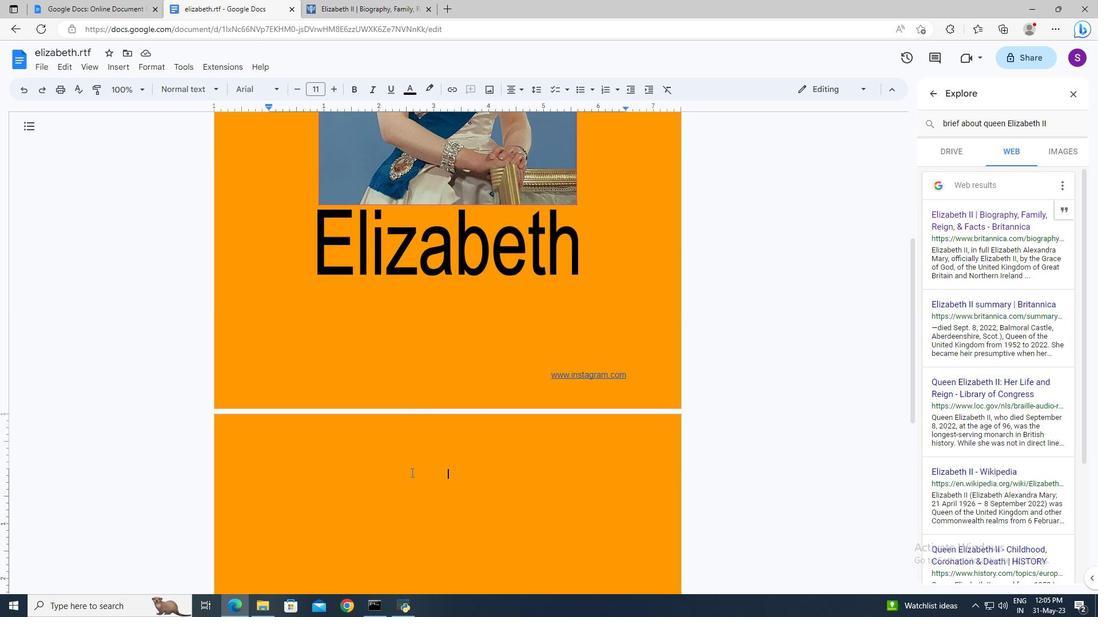 
Action: Mouse pressed left at (411, 477)
Screenshot: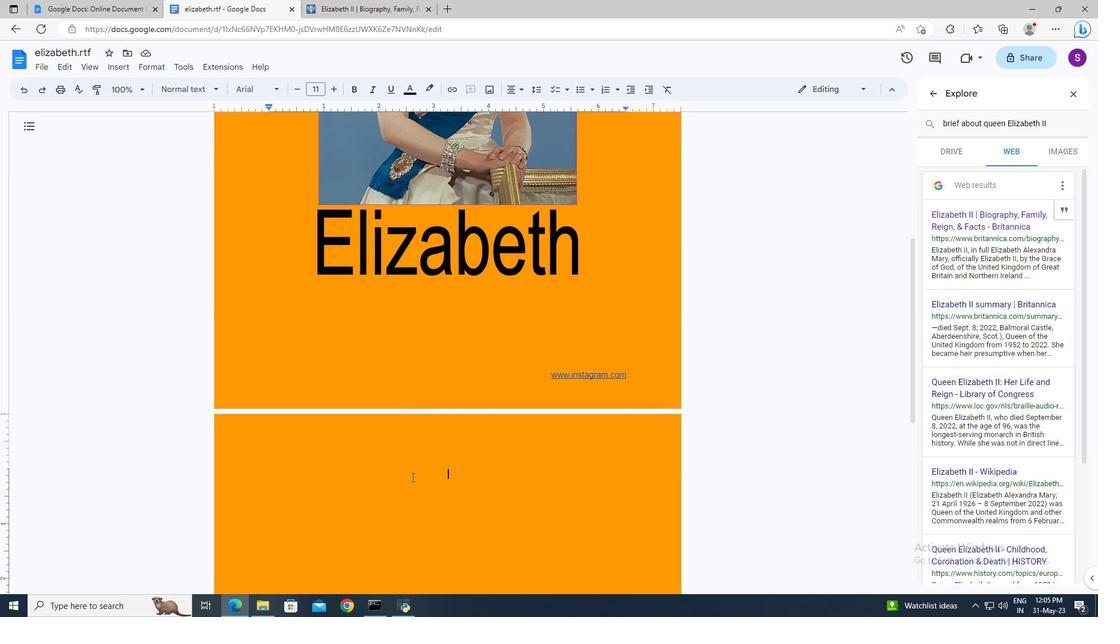 
Action: Mouse pressed right at (411, 477)
Screenshot: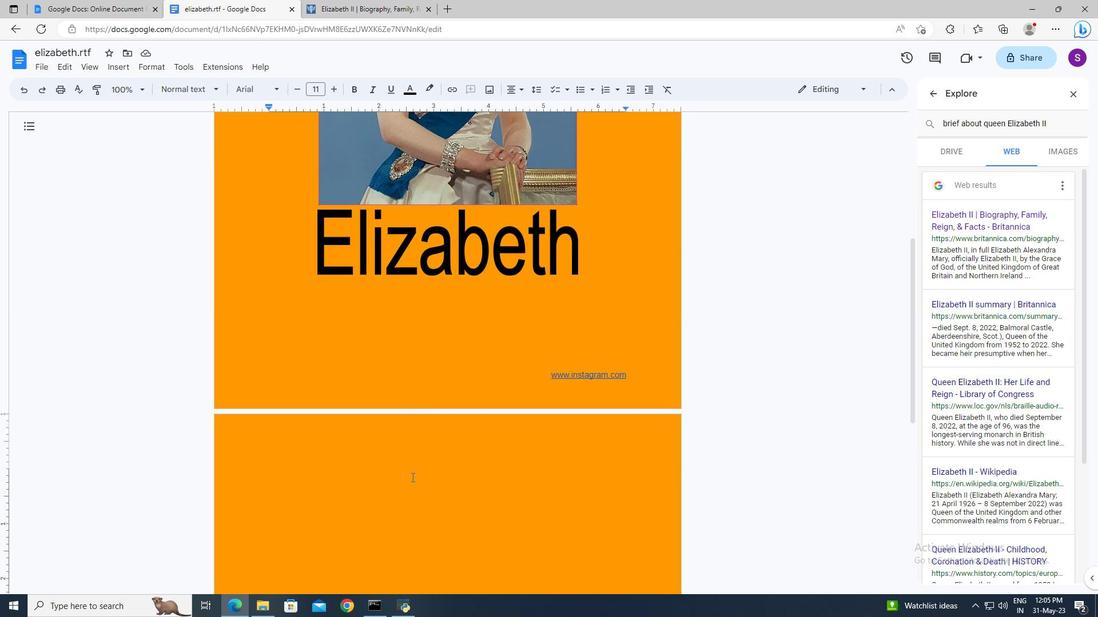 
Action: Mouse moved to (438, 343)
Screenshot: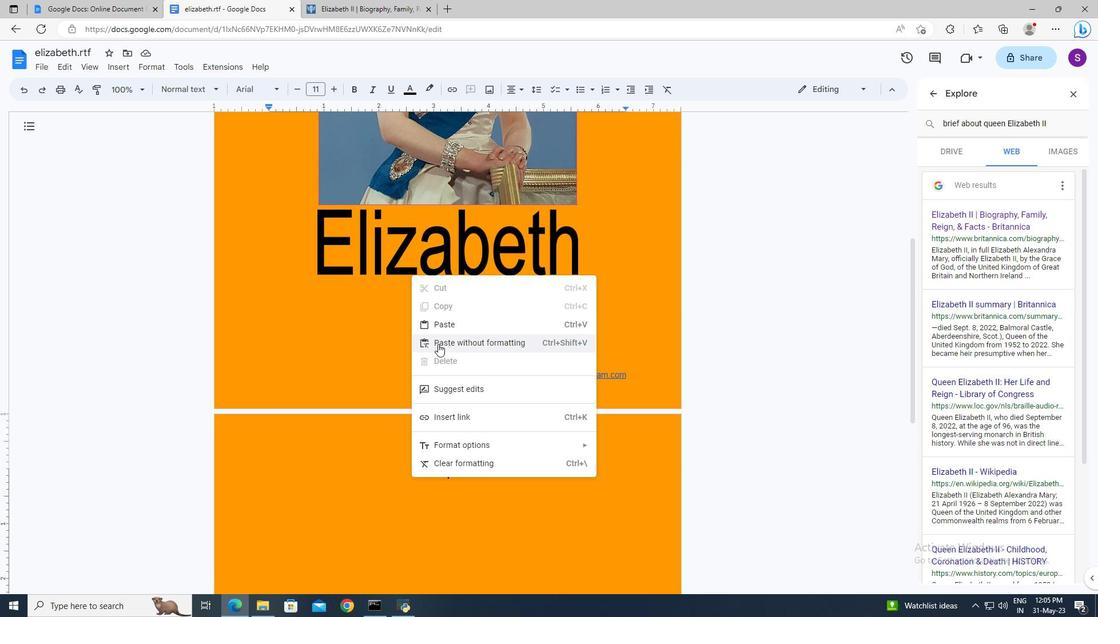 
Action: Mouse pressed left at (438, 343)
Screenshot: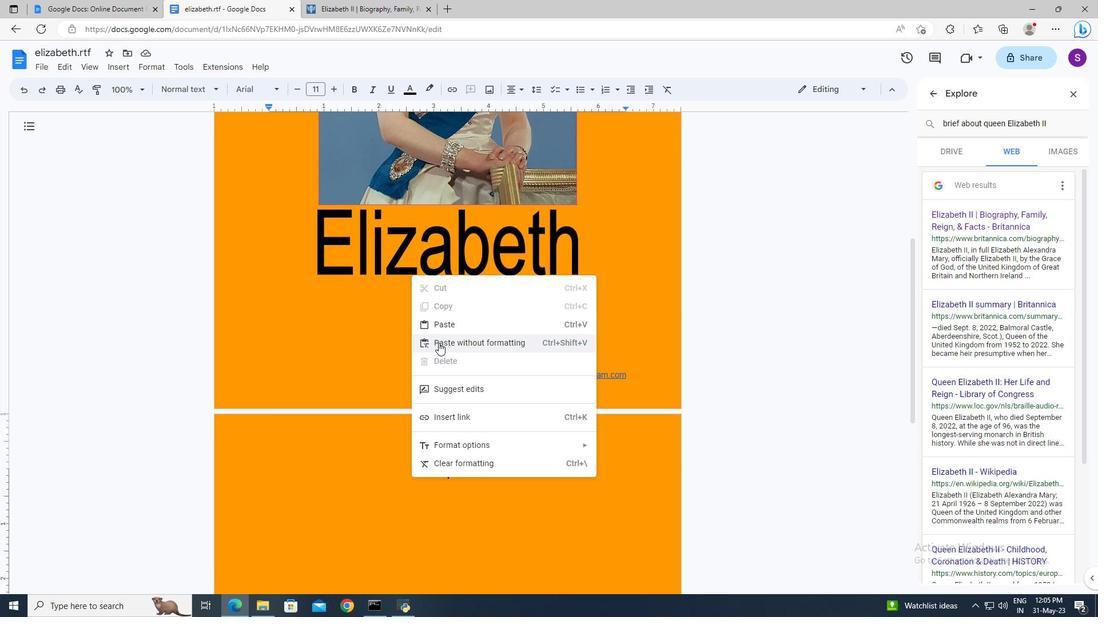 
Action: Mouse moved to (272, 474)
Screenshot: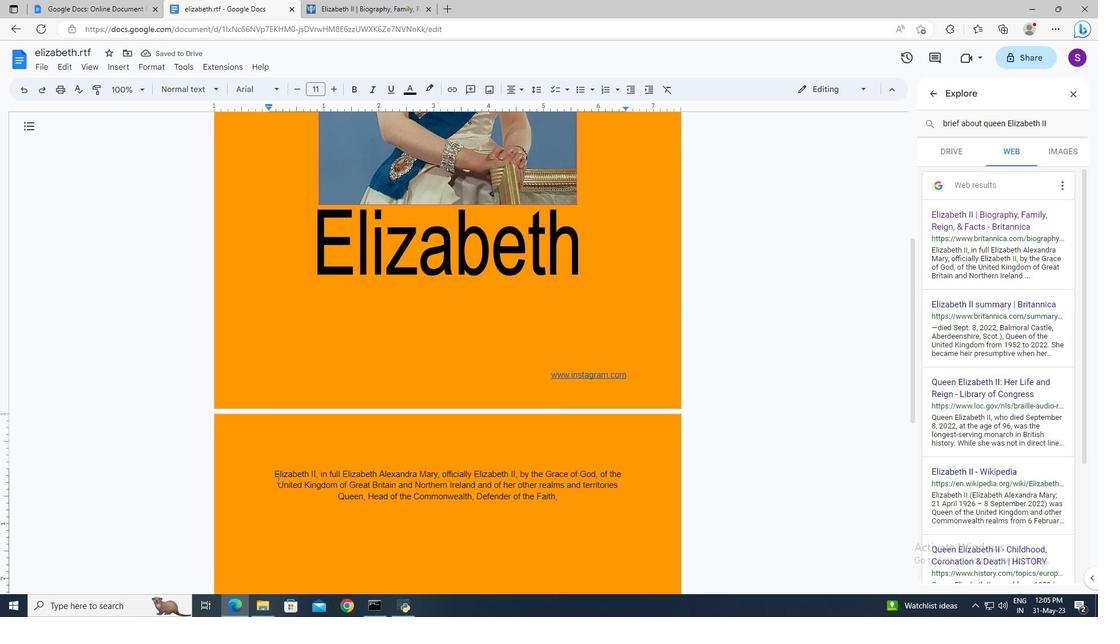 
Action: Mouse pressed left at (272, 474)
Screenshot: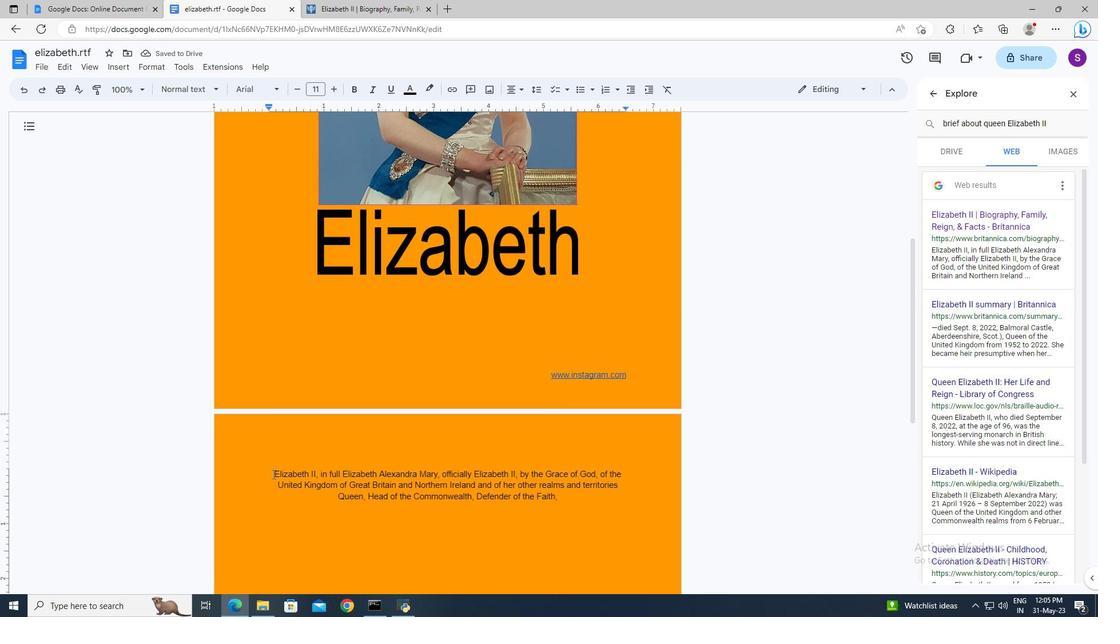 
Action: Key pressed ctrl+A
Screenshot: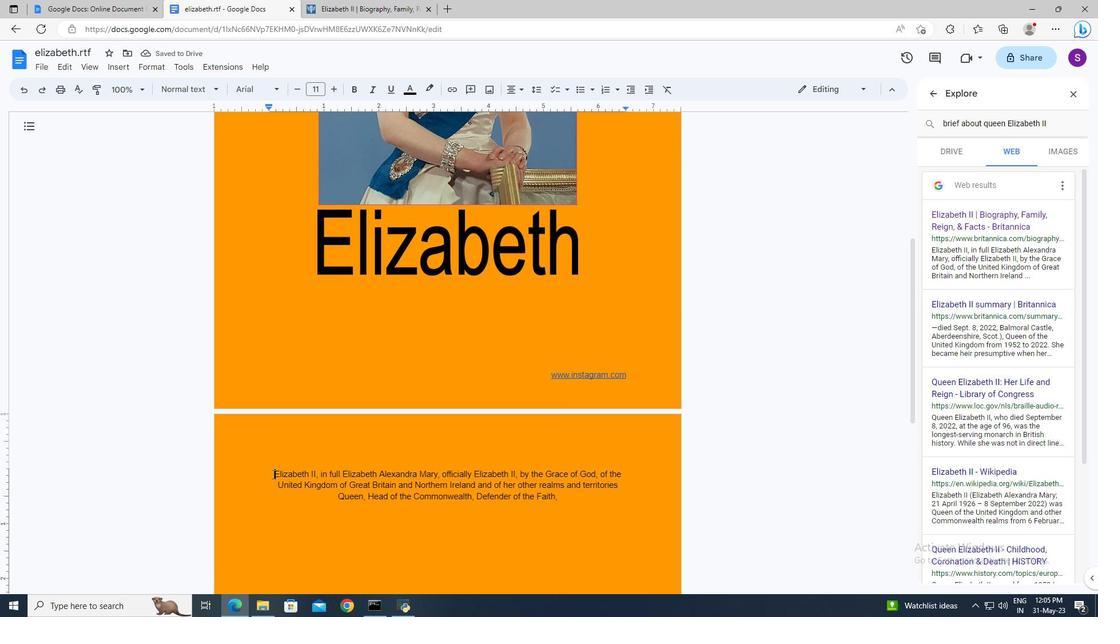 
Action: Mouse moved to (515, 92)
Screenshot: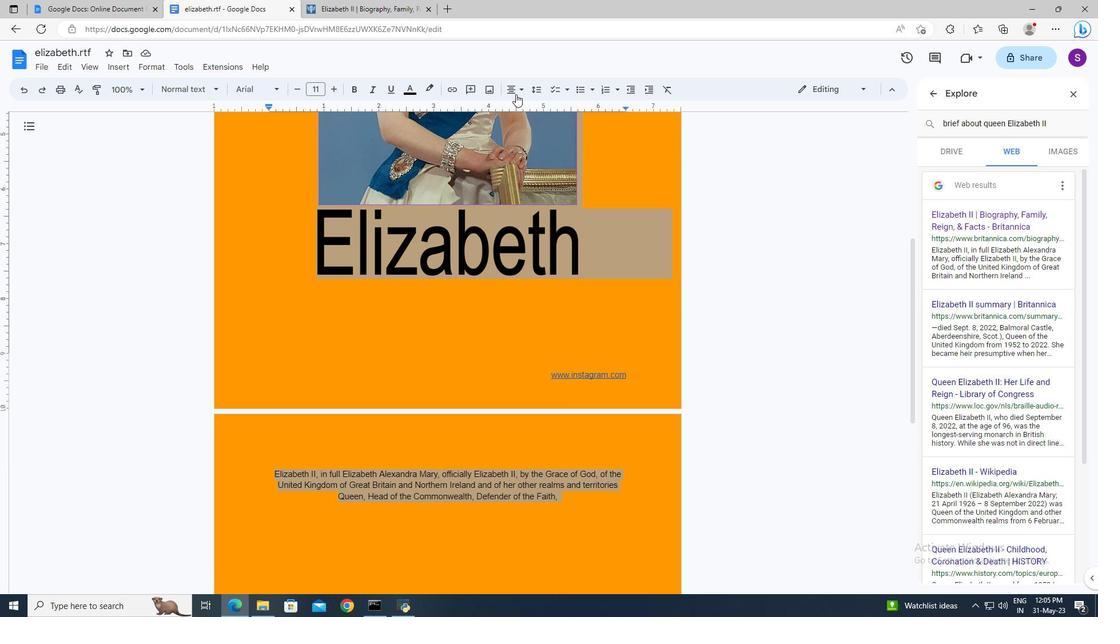 
Action: Mouse pressed left at (515, 92)
Screenshot: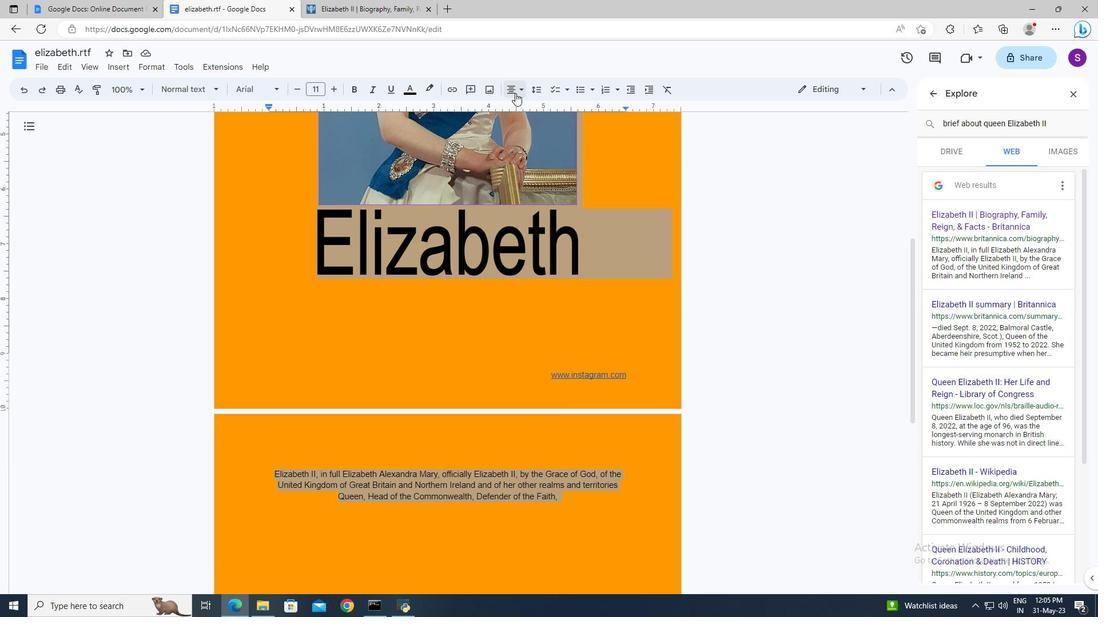 
Action: Mouse moved to (526, 110)
Screenshot: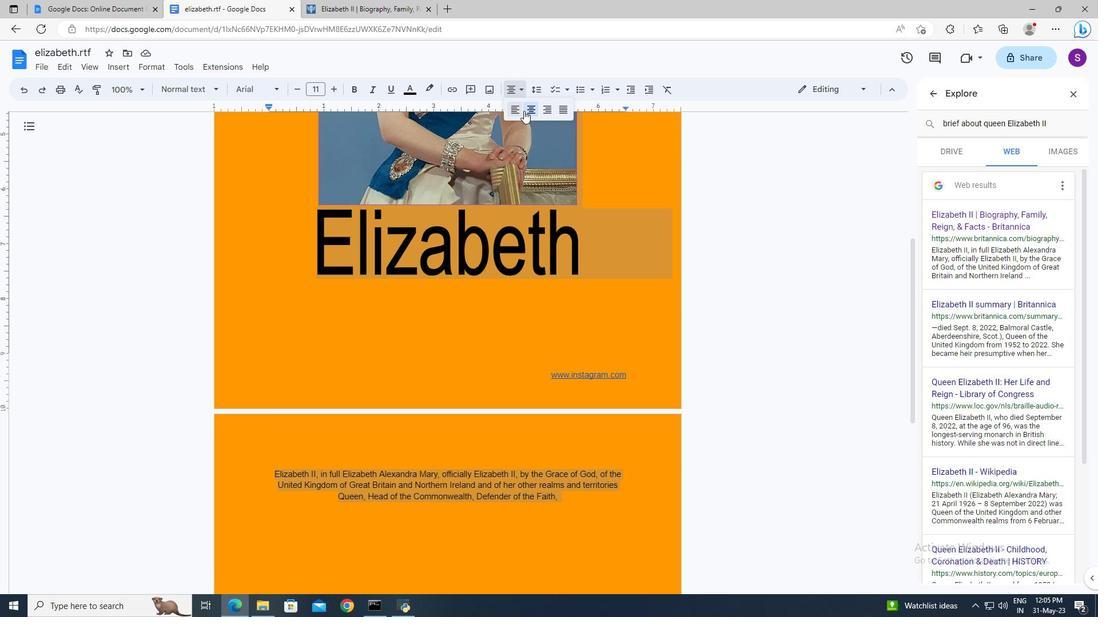 
Action: Mouse pressed left at (526, 110)
Screenshot: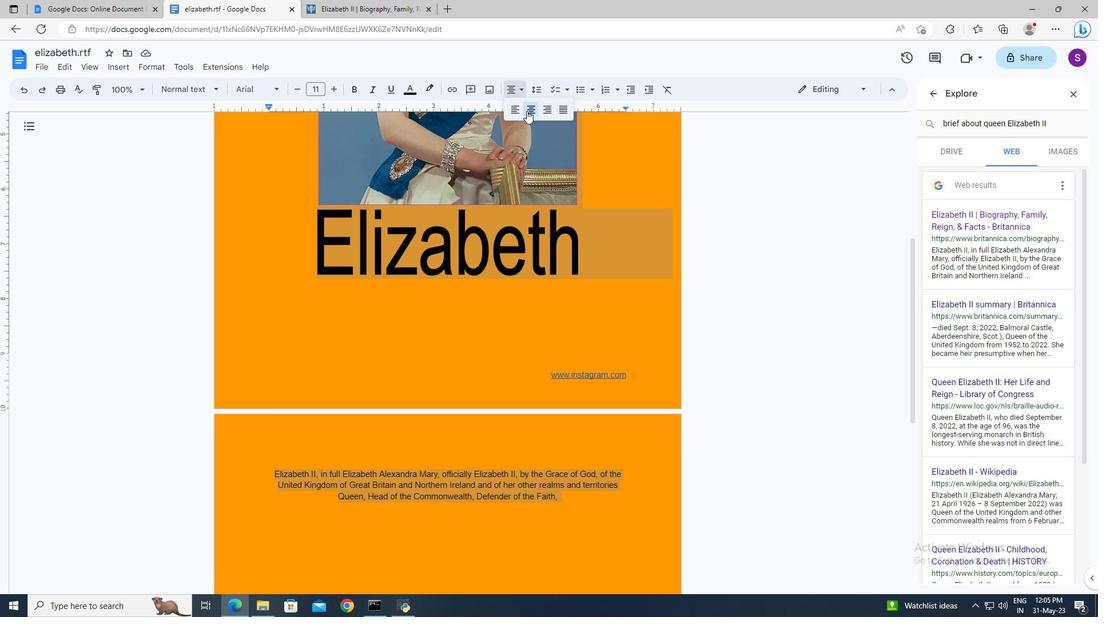 
Action: Mouse moved to (538, 312)
Screenshot: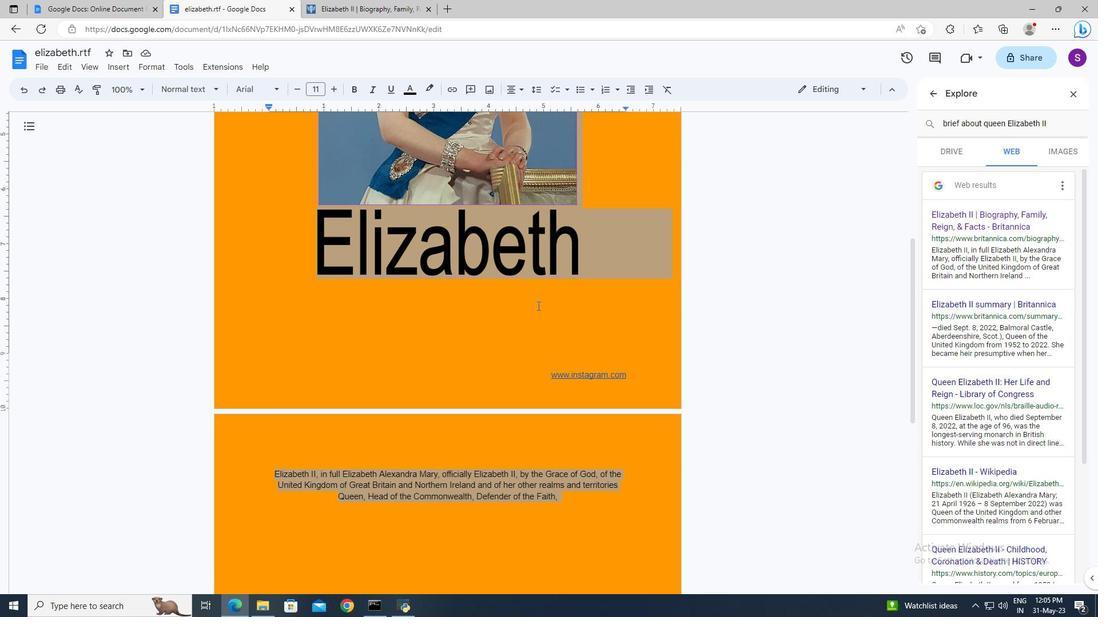 
Action: Mouse pressed left at (538, 312)
Screenshot: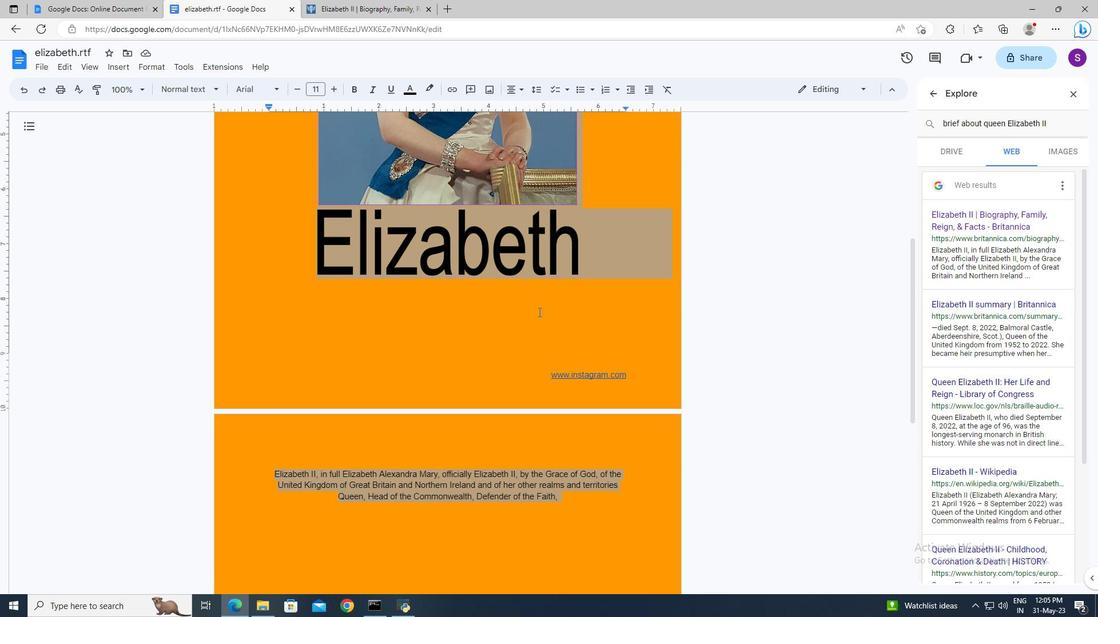 
Action: Mouse moved to (568, 511)
Screenshot: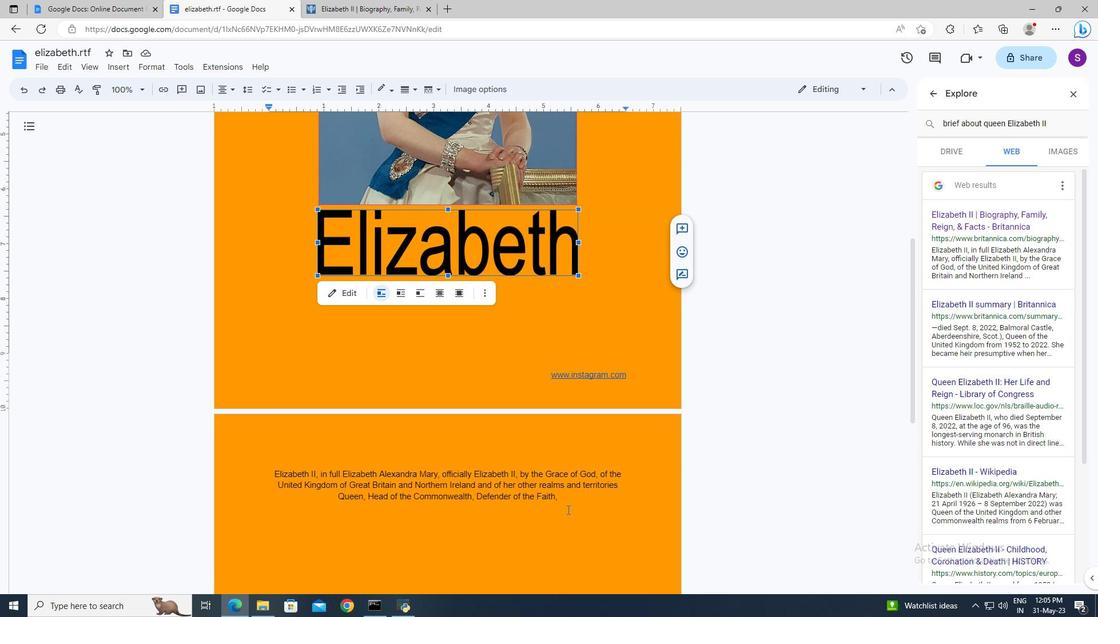 
Action: Mouse pressed left at (568, 511)
Screenshot: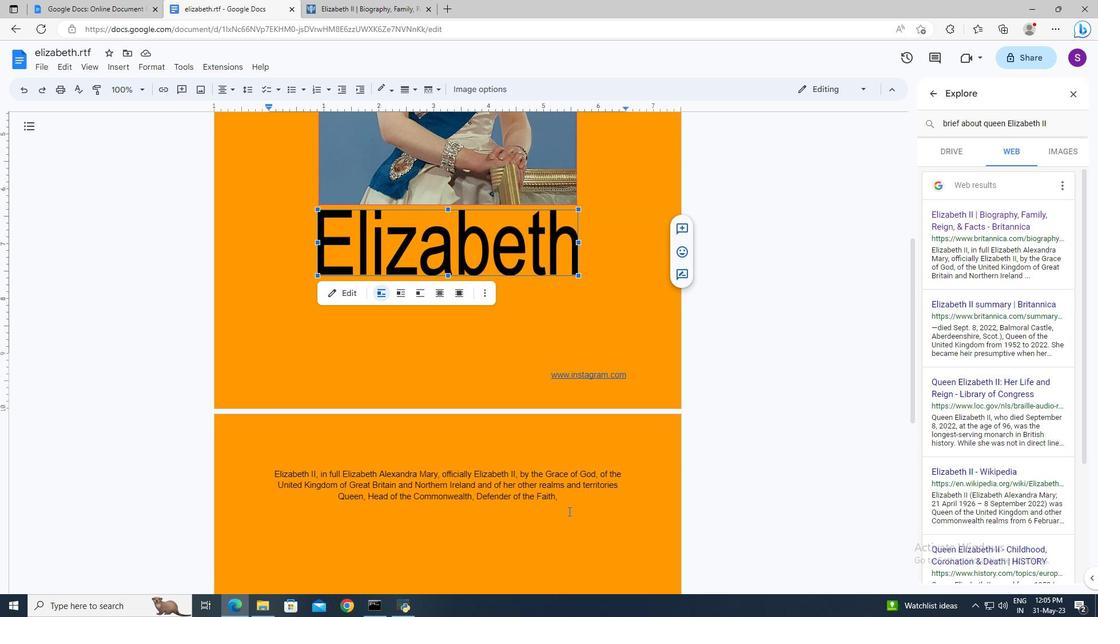 
